 Task: Find connections with filter location Stellingen with filter topic #digitalmarketingwith filter profile language English with filter current company Dunzo with filter school GM Institute of Technology with filter industry Home Health Care Services with filter service category Loans with filter keywords title Recyclables Collector
Action: Mouse moved to (135, 211)
Screenshot: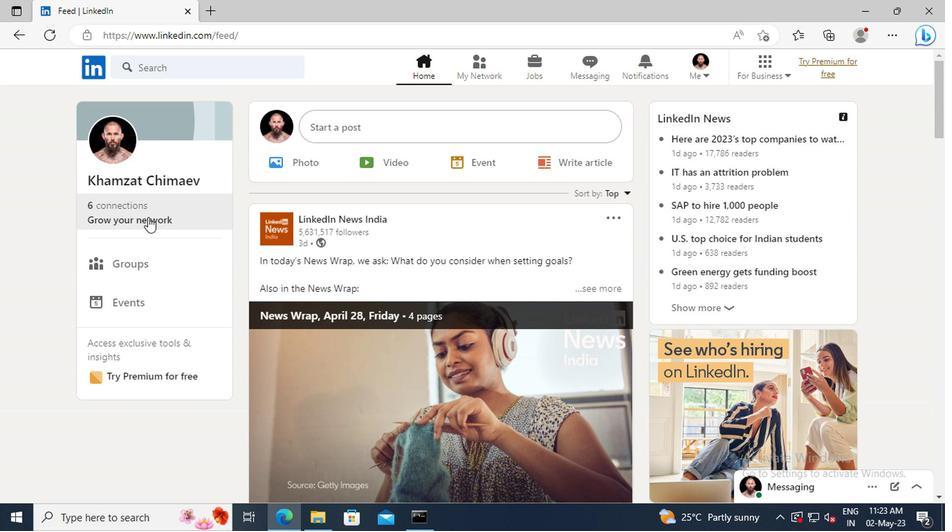 
Action: Mouse pressed left at (135, 211)
Screenshot: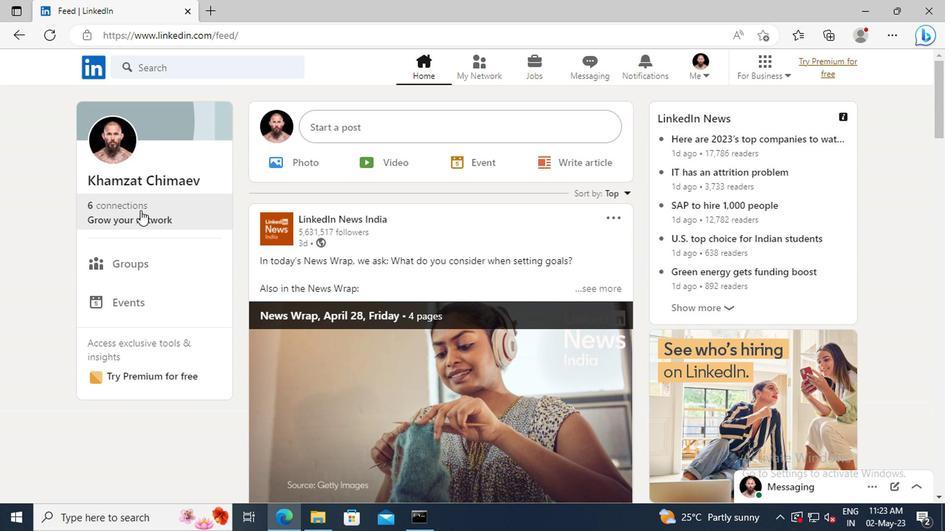 
Action: Mouse moved to (144, 144)
Screenshot: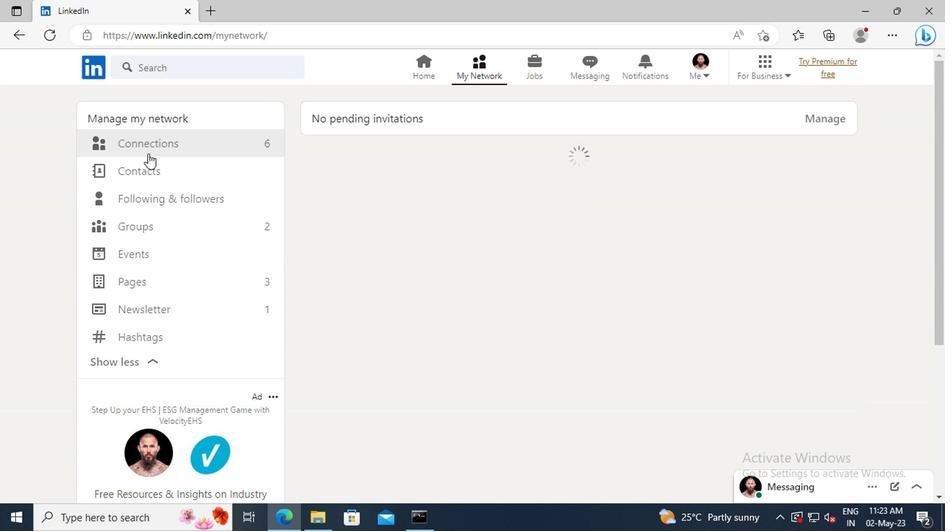 
Action: Mouse pressed left at (144, 144)
Screenshot: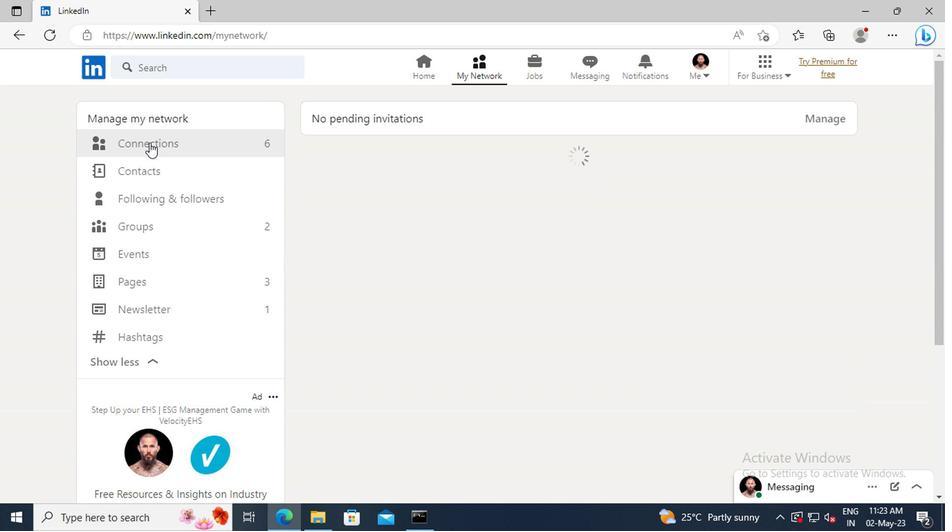 
Action: Mouse moved to (542, 153)
Screenshot: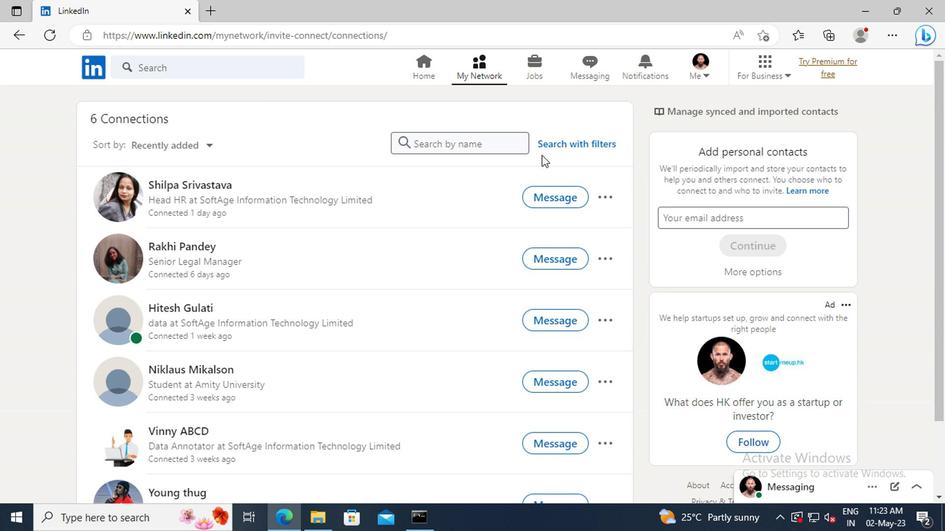 
Action: Mouse pressed left at (542, 153)
Screenshot: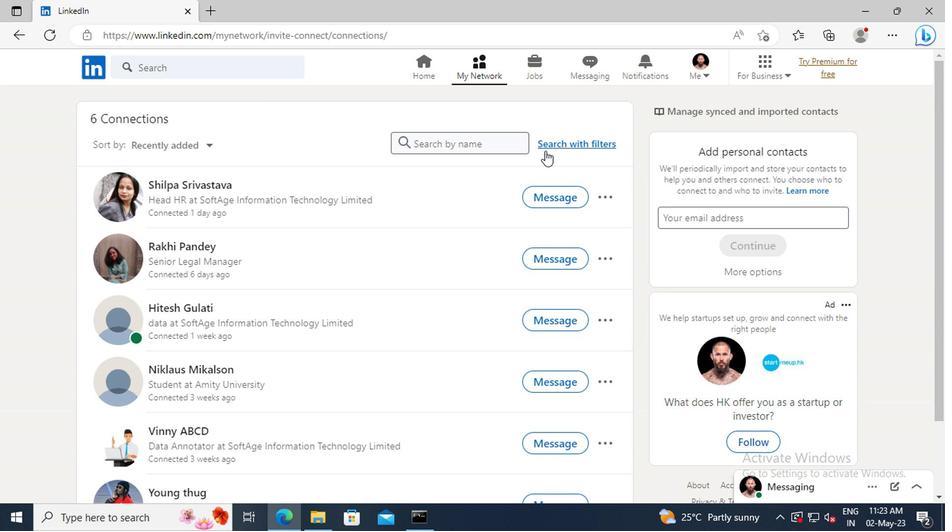 
Action: Mouse moved to (522, 113)
Screenshot: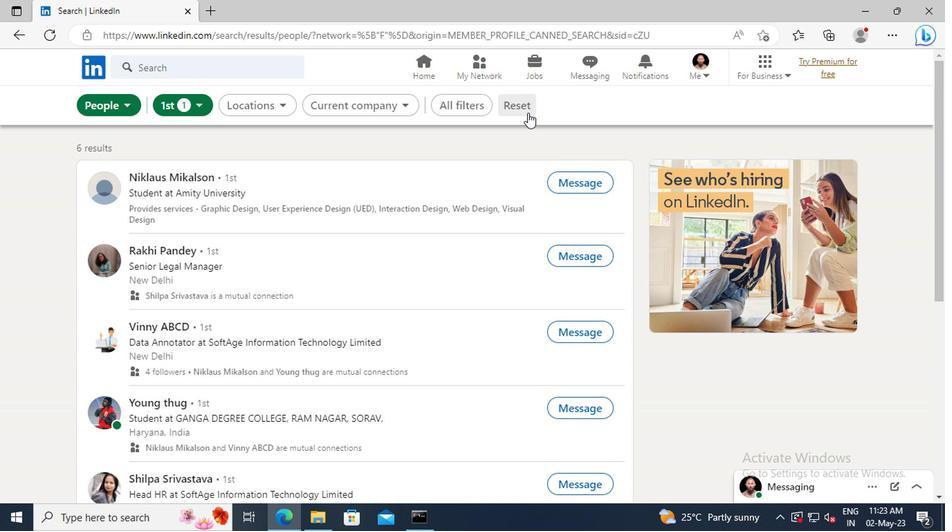 
Action: Mouse pressed left at (522, 113)
Screenshot: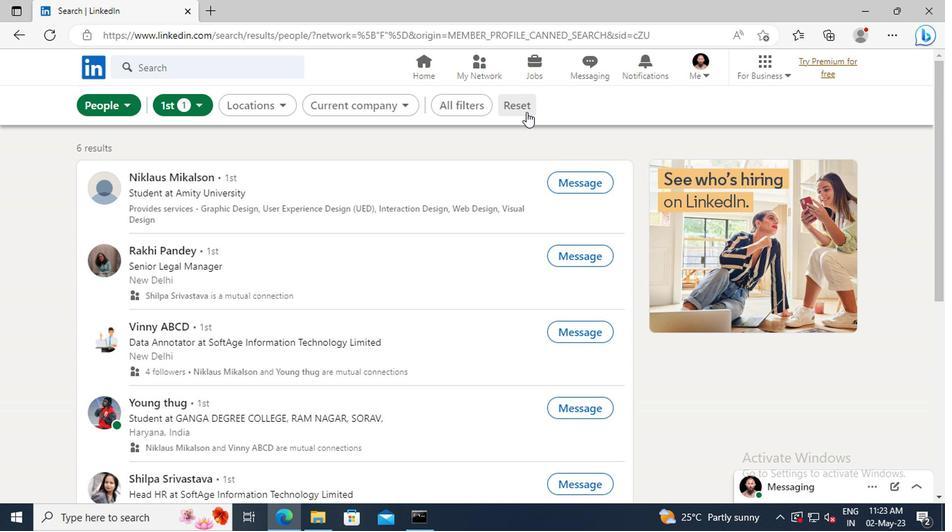 
Action: Mouse moved to (484, 109)
Screenshot: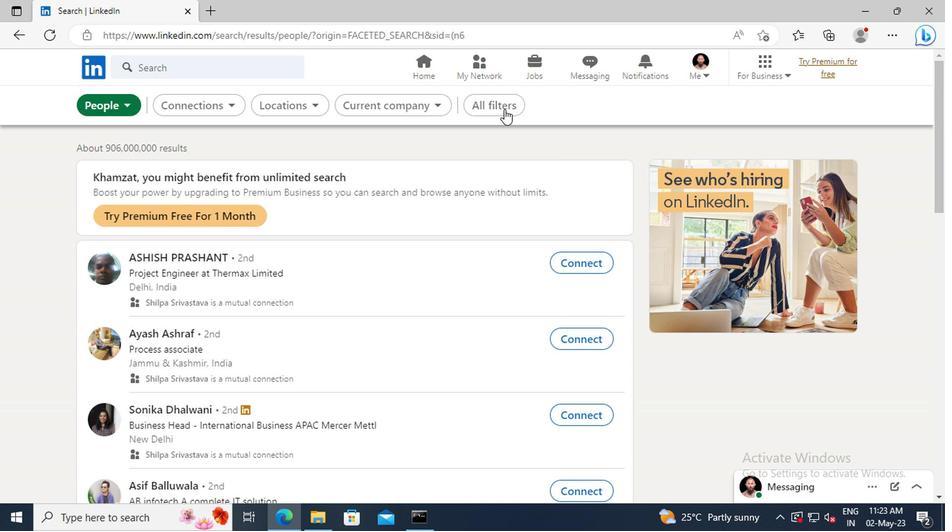 
Action: Mouse pressed left at (484, 109)
Screenshot: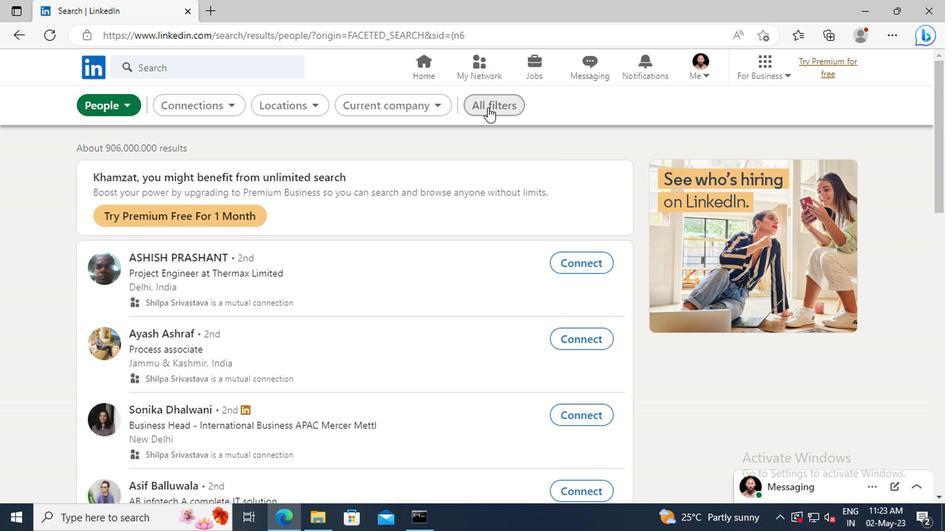 
Action: Mouse moved to (767, 262)
Screenshot: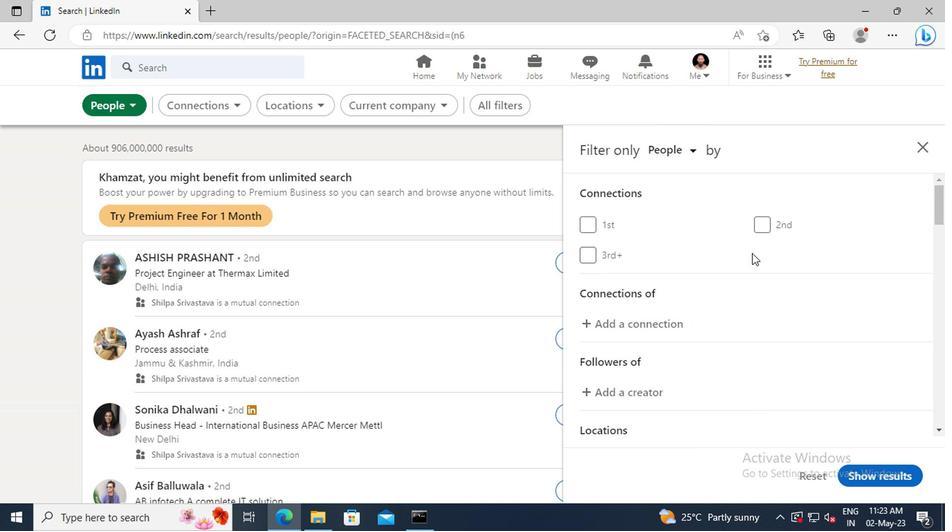 
Action: Mouse scrolled (767, 261) with delta (0, 0)
Screenshot: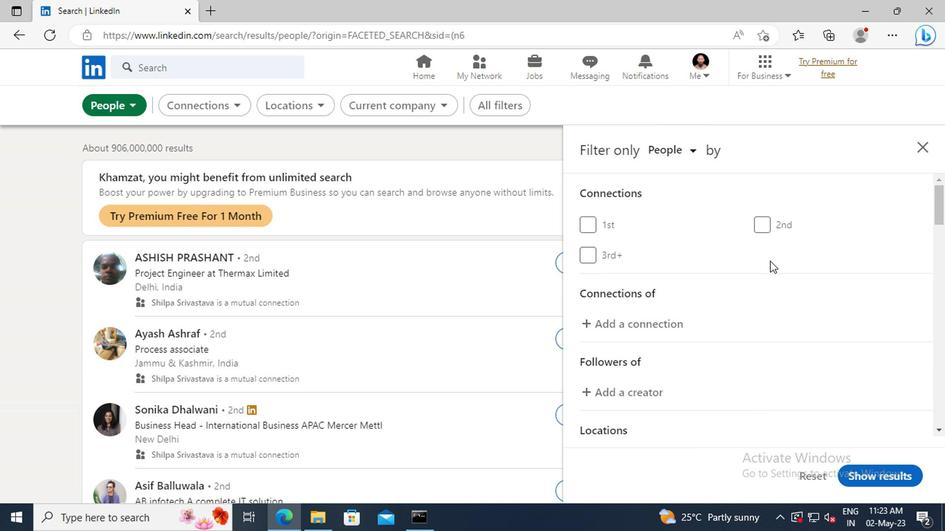 
Action: Mouse scrolled (767, 261) with delta (0, 0)
Screenshot: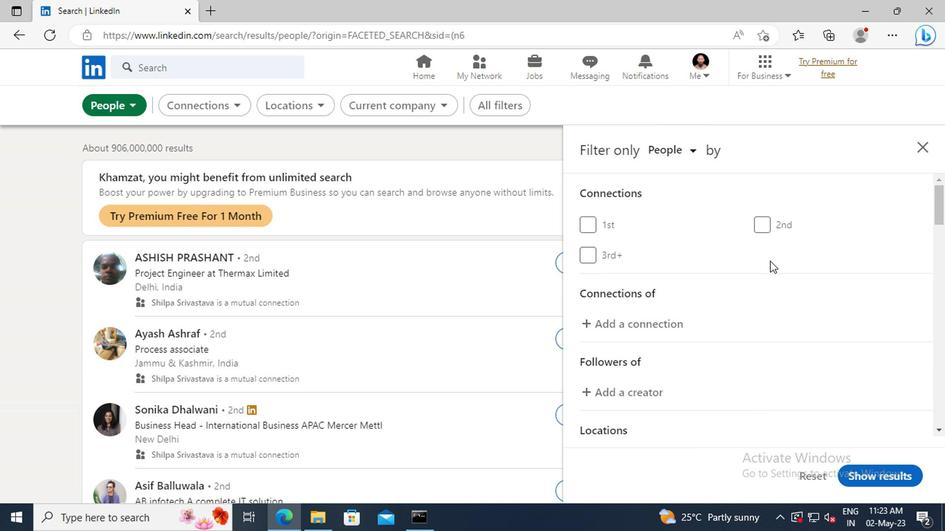 
Action: Mouse scrolled (767, 261) with delta (0, 0)
Screenshot: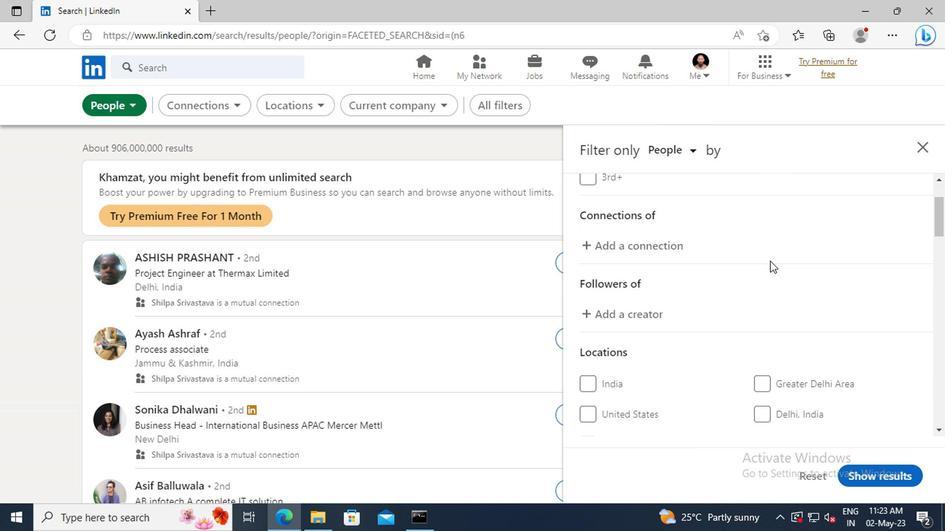 
Action: Mouse scrolled (767, 261) with delta (0, 0)
Screenshot: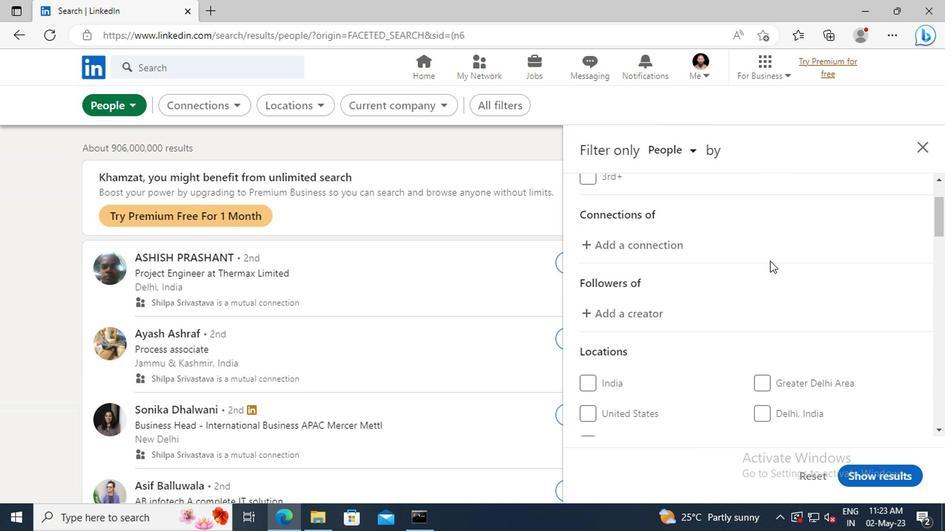 
Action: Mouse scrolled (767, 261) with delta (0, 0)
Screenshot: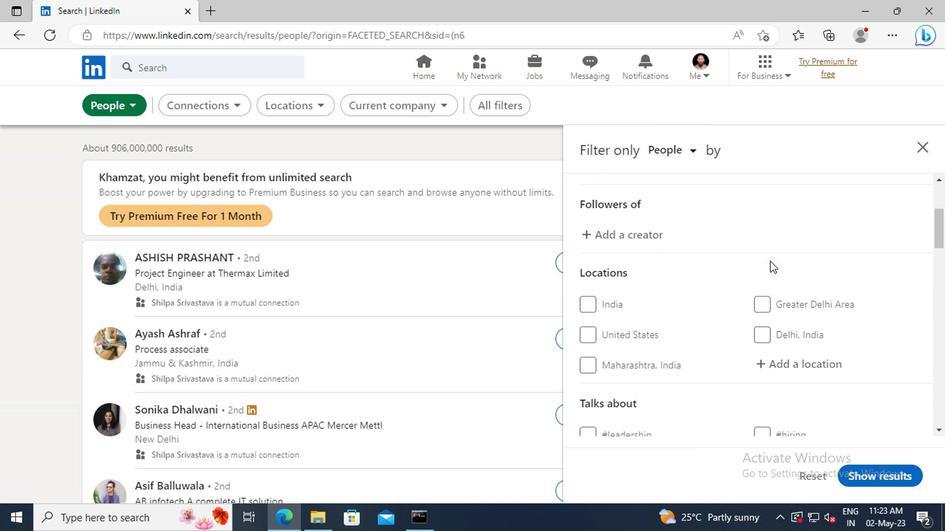 
Action: Mouse moved to (775, 324)
Screenshot: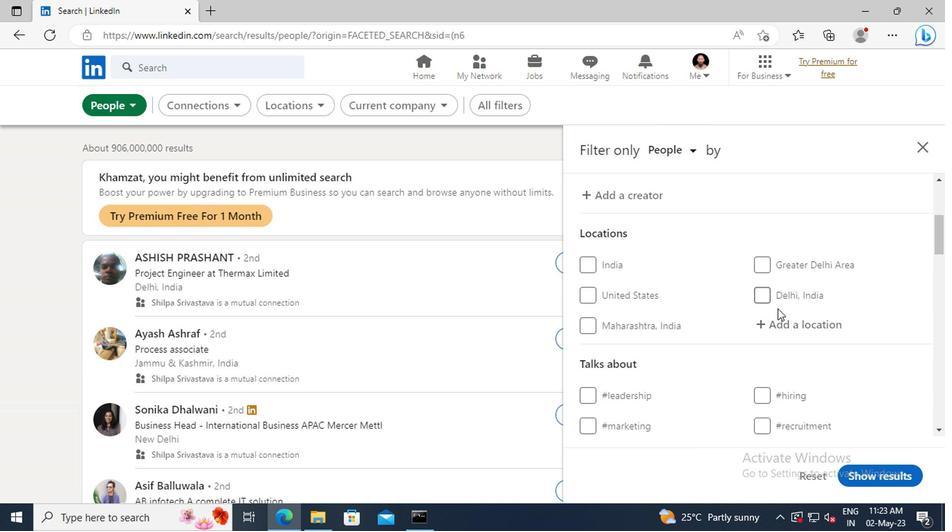 
Action: Mouse pressed left at (775, 324)
Screenshot: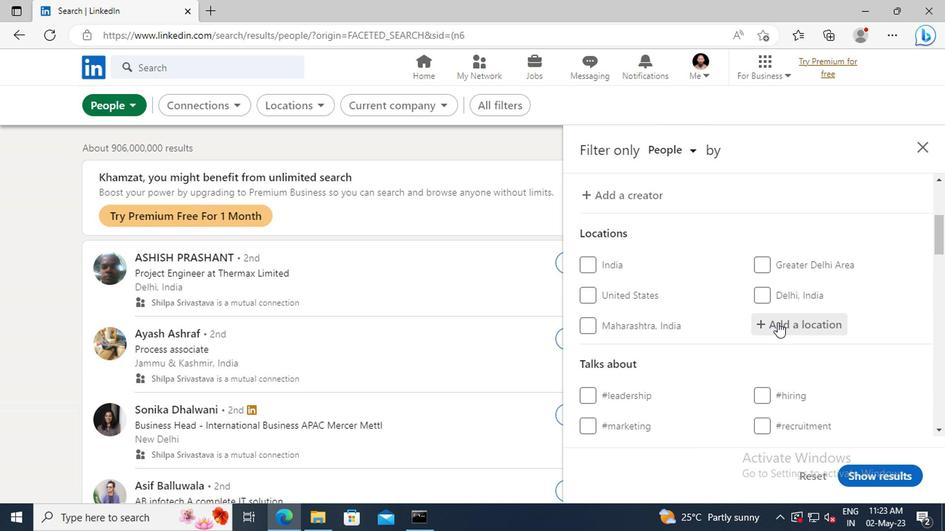 
Action: Mouse moved to (775, 324)
Screenshot: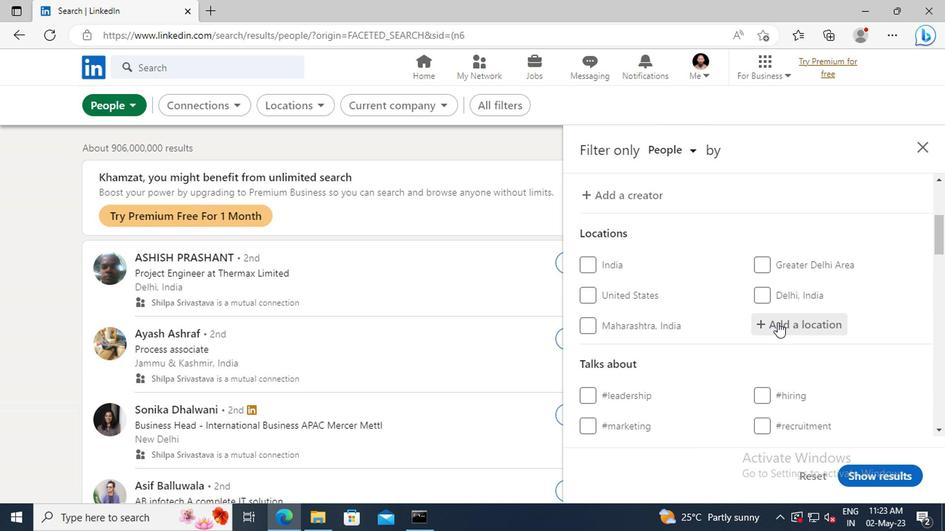 
Action: Key pressed <Key.shift>STELLINGEN<Key.enter>
Screenshot: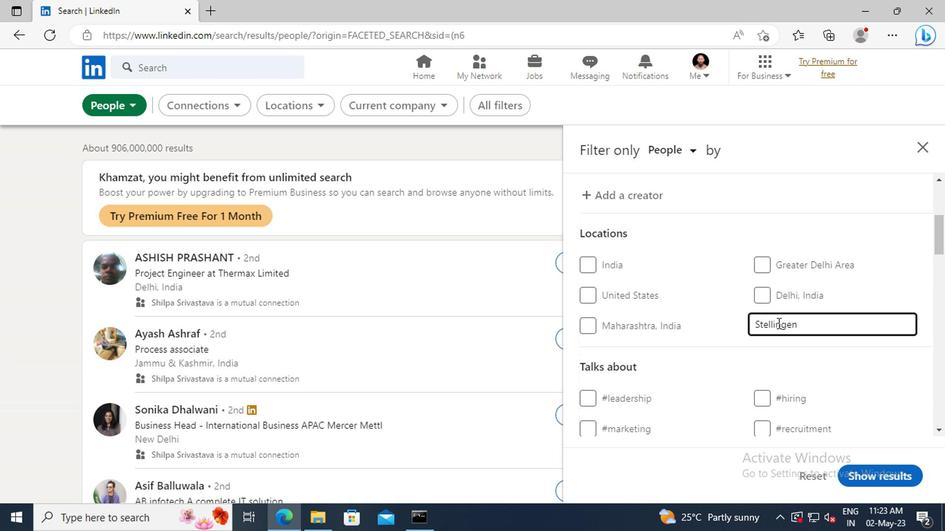 
Action: Mouse scrolled (775, 324) with delta (0, 0)
Screenshot: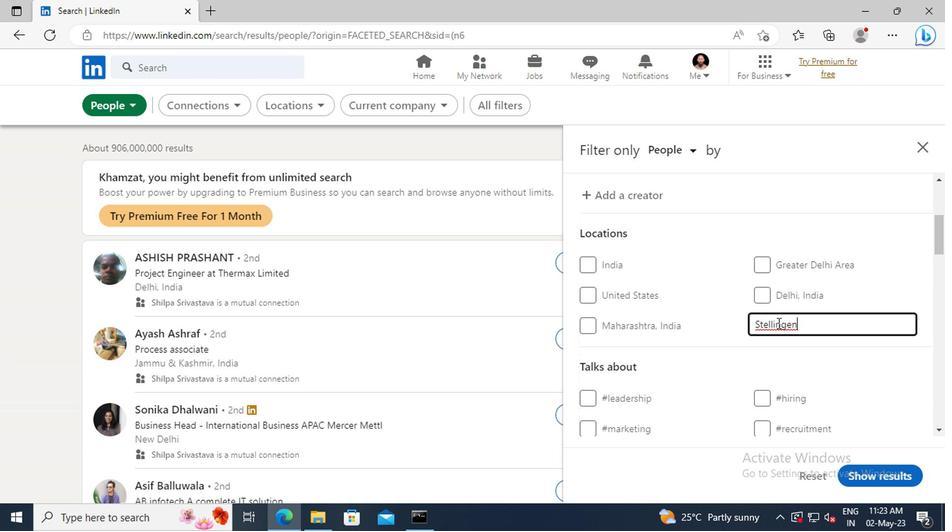 
Action: Mouse scrolled (775, 324) with delta (0, 0)
Screenshot: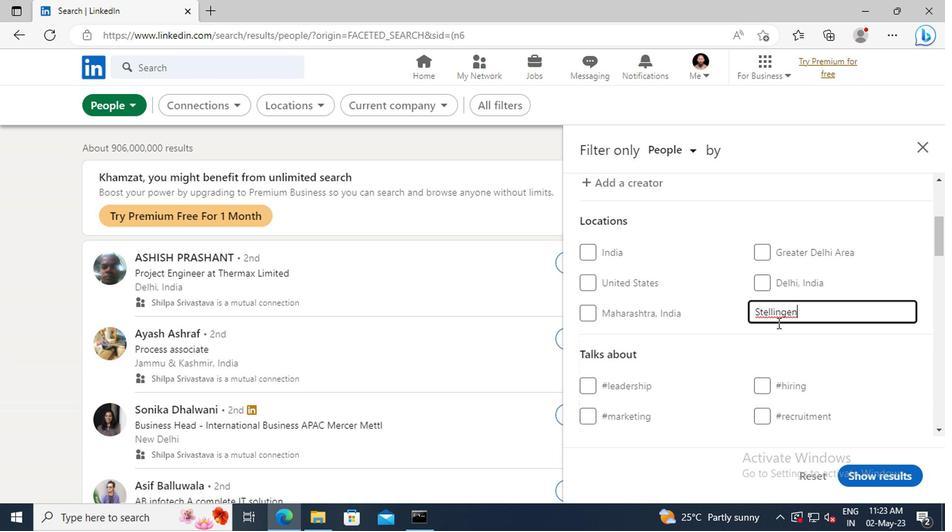 
Action: Mouse scrolled (775, 324) with delta (0, 0)
Screenshot: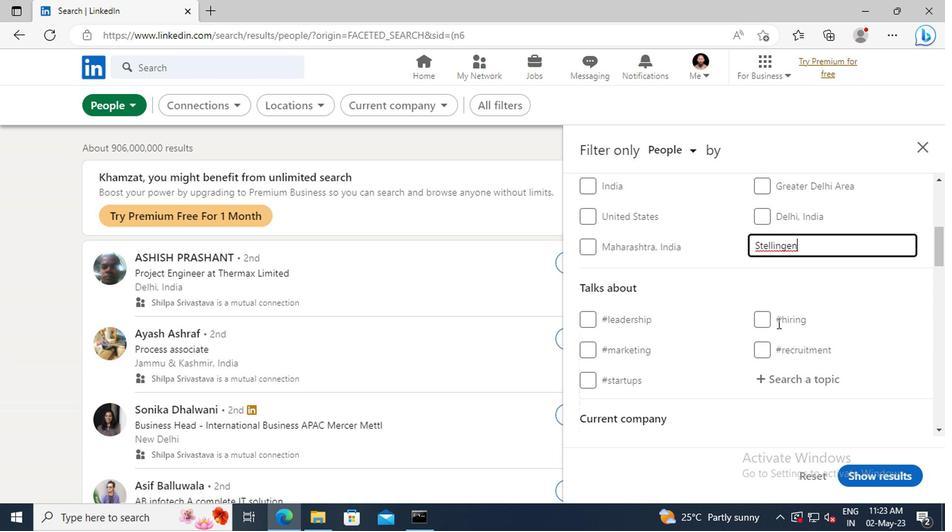 
Action: Mouse moved to (774, 340)
Screenshot: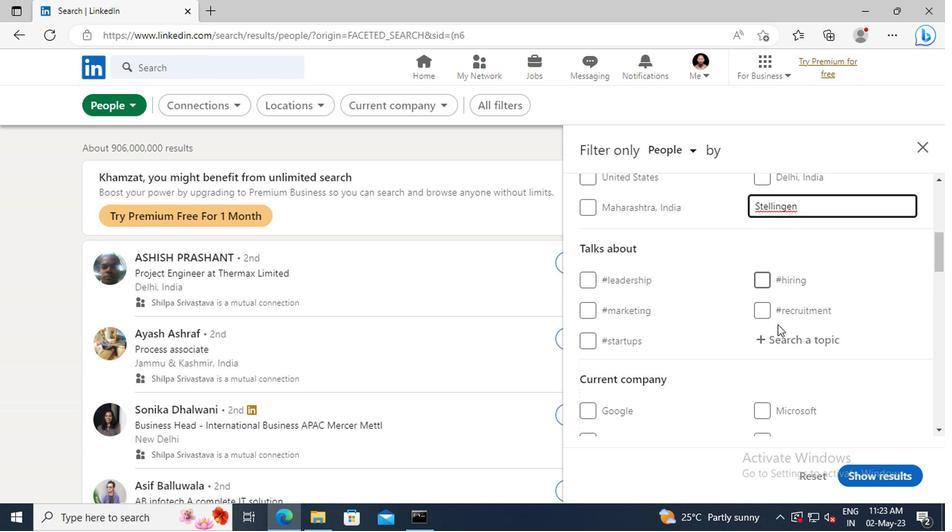 
Action: Mouse pressed left at (774, 340)
Screenshot: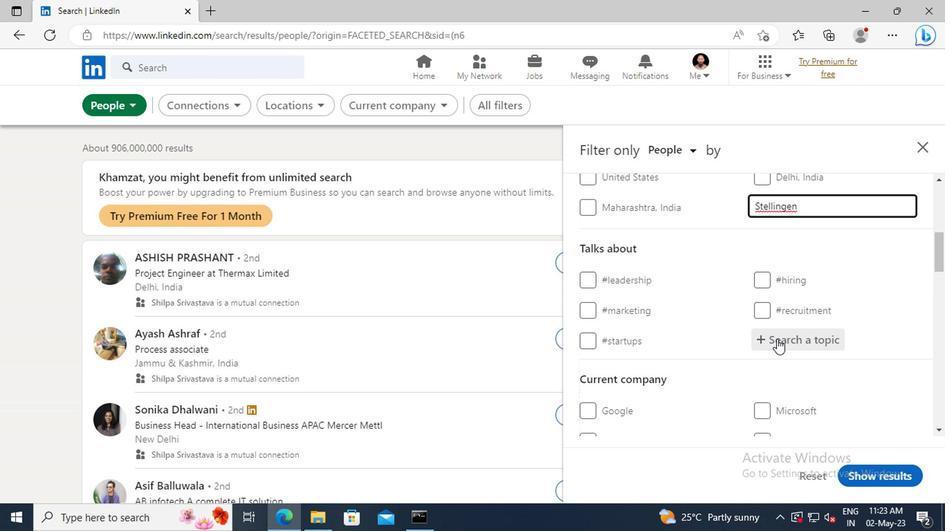 
Action: Key pressed DIGITALM
Screenshot: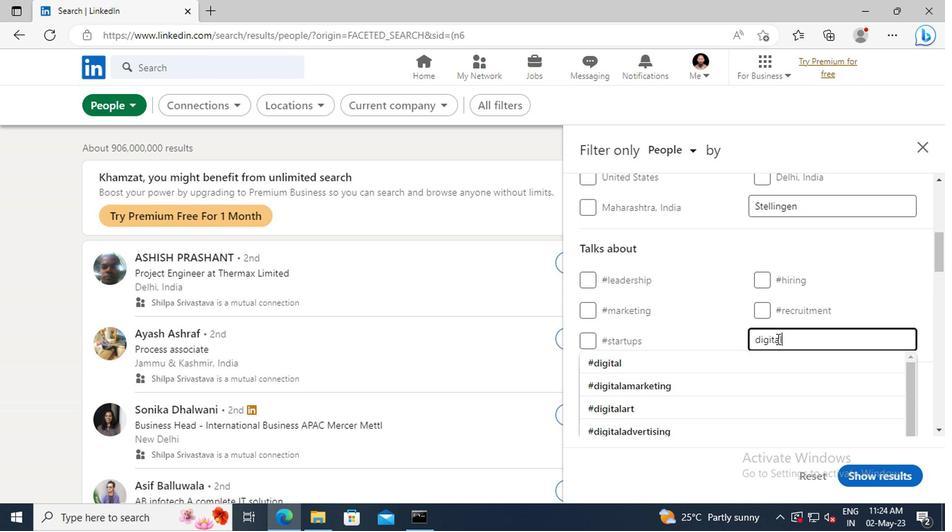 
Action: Mouse moved to (773, 363)
Screenshot: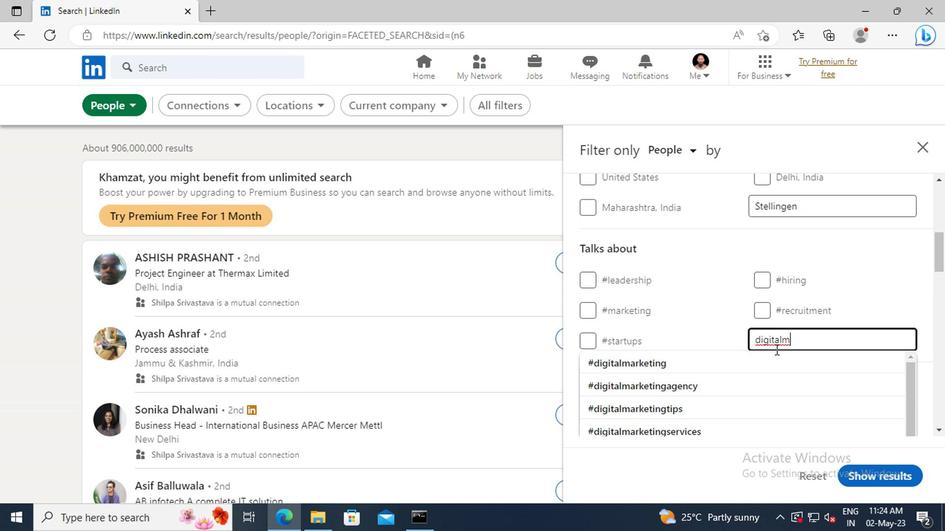 
Action: Mouse pressed left at (773, 363)
Screenshot: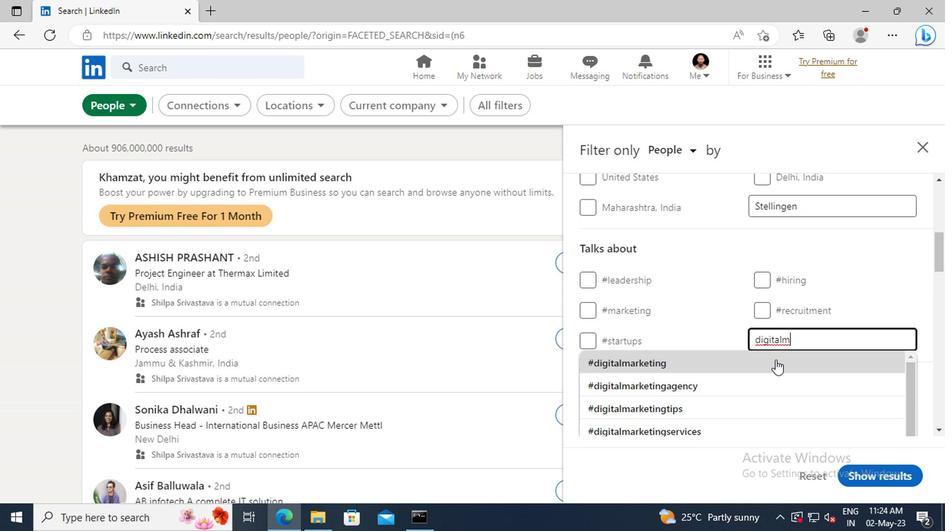 
Action: Mouse scrolled (773, 362) with delta (0, 0)
Screenshot: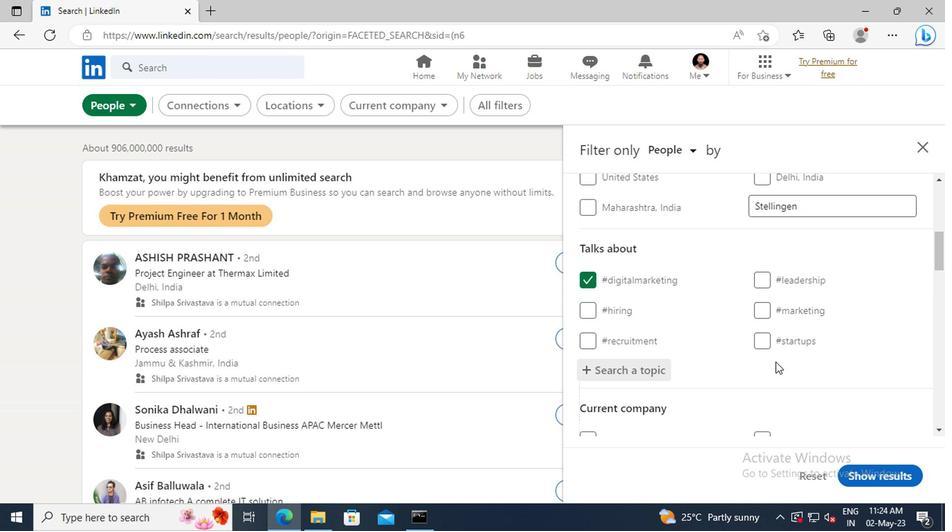 
Action: Mouse moved to (757, 346)
Screenshot: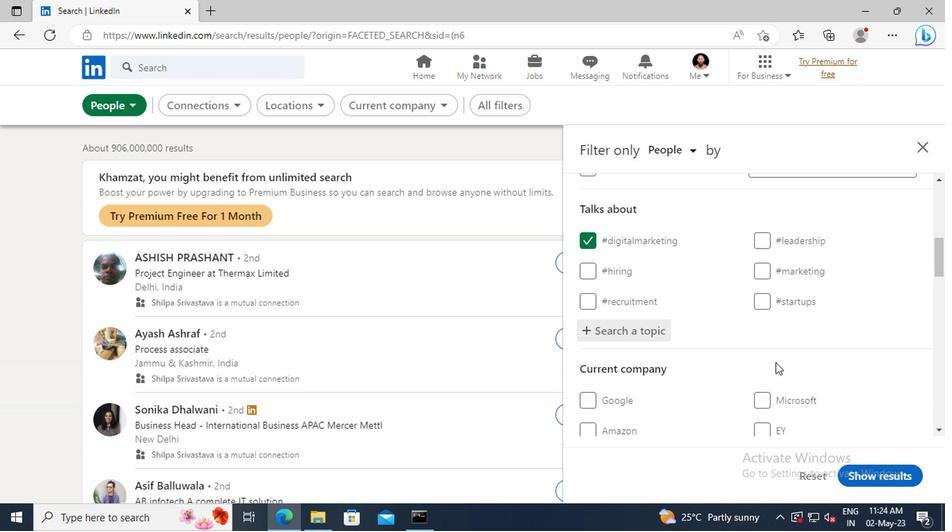 
Action: Mouse scrolled (757, 345) with delta (0, 0)
Screenshot: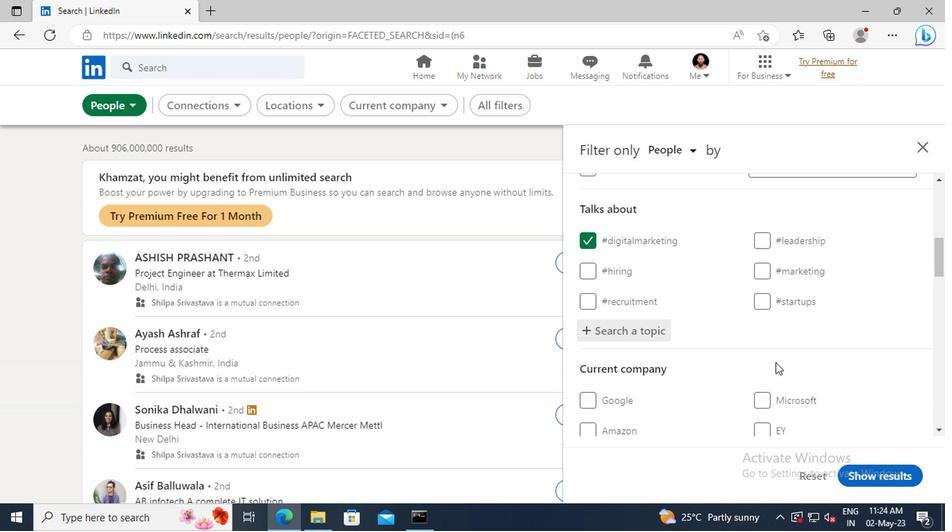 
Action: Mouse moved to (757, 345)
Screenshot: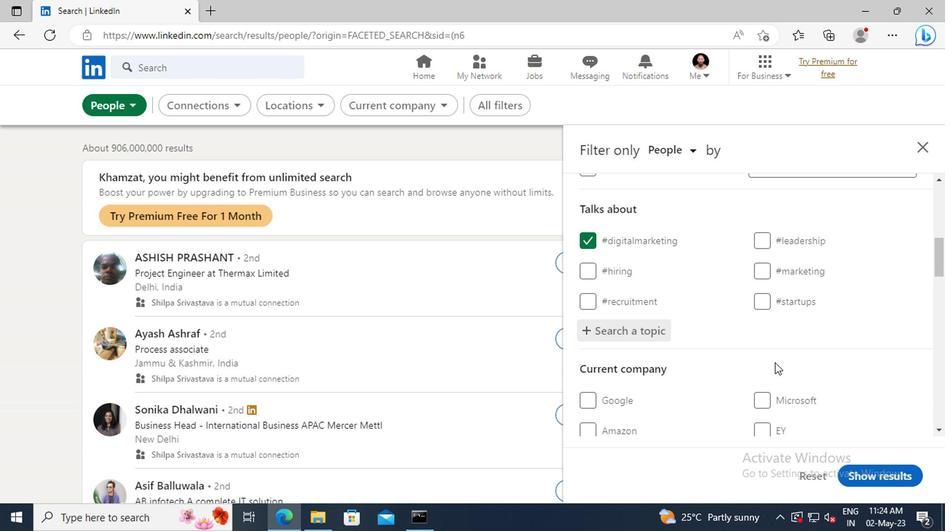 
Action: Mouse scrolled (757, 344) with delta (0, 0)
Screenshot: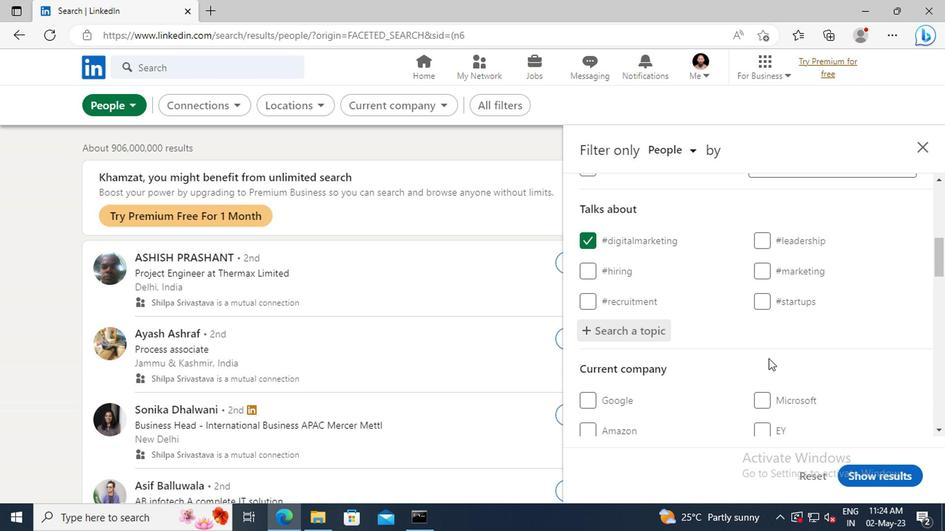 
Action: Mouse scrolled (757, 344) with delta (0, 0)
Screenshot: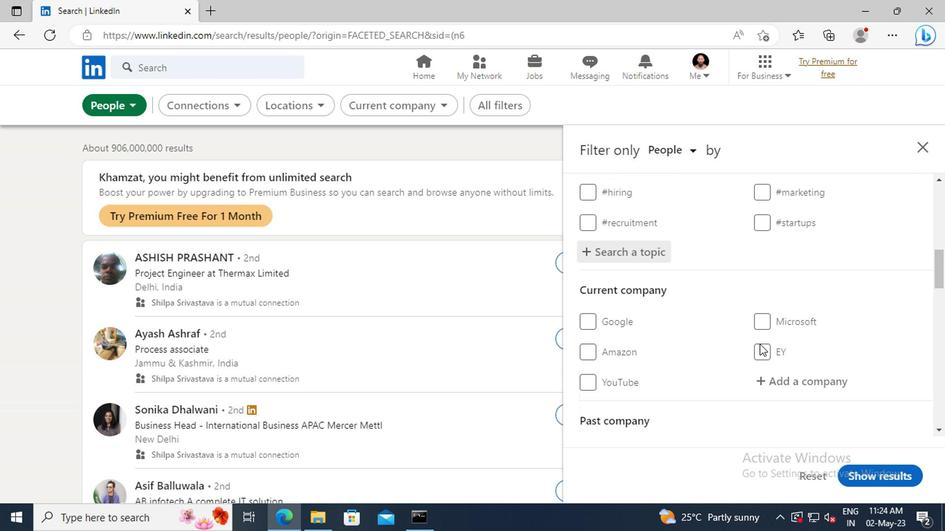 
Action: Mouse scrolled (757, 344) with delta (0, 0)
Screenshot: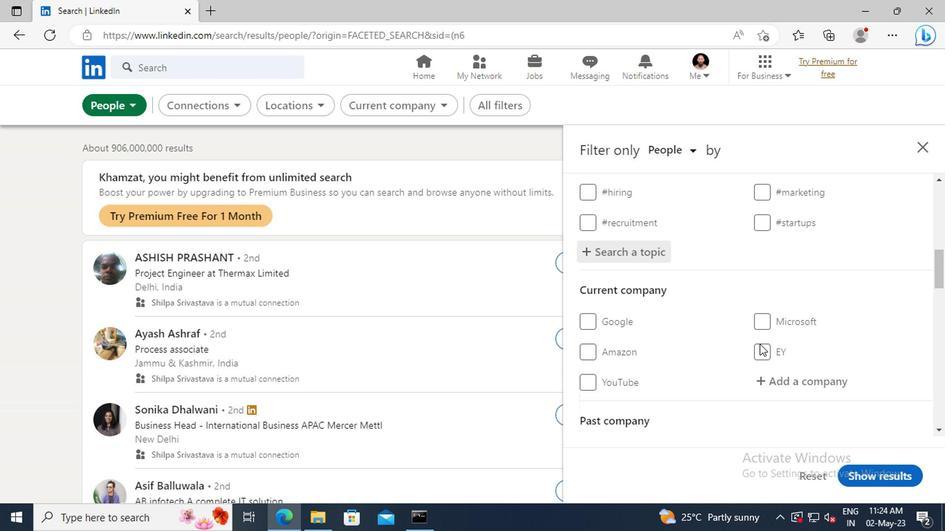 
Action: Mouse moved to (750, 324)
Screenshot: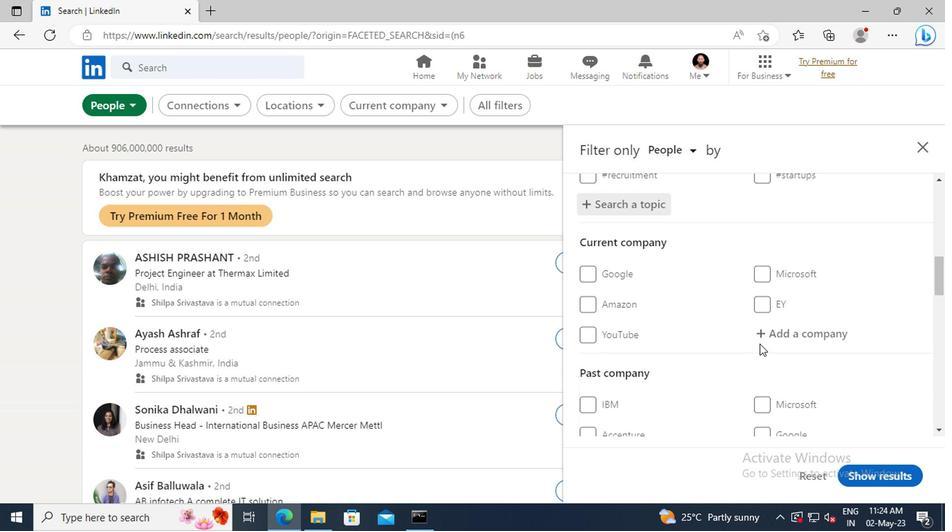 
Action: Mouse scrolled (750, 323) with delta (0, 0)
Screenshot: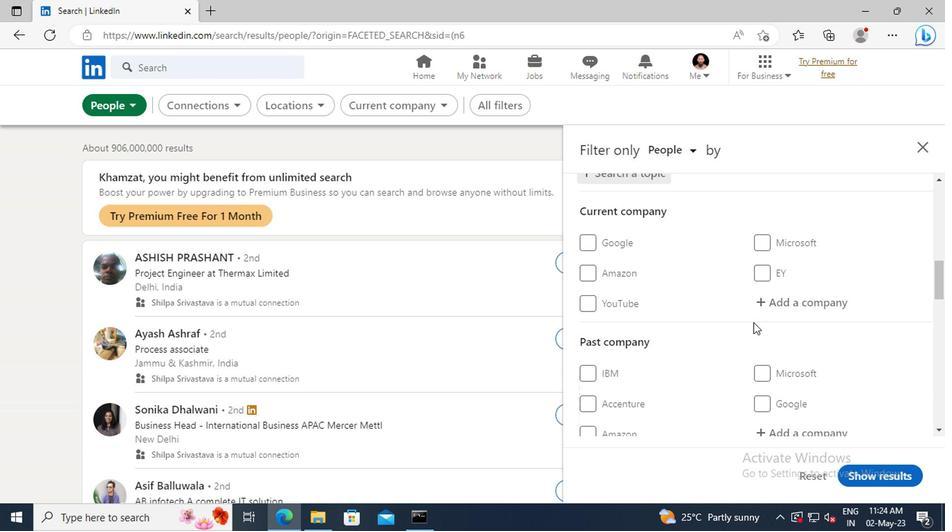 
Action: Mouse scrolled (750, 323) with delta (0, 0)
Screenshot: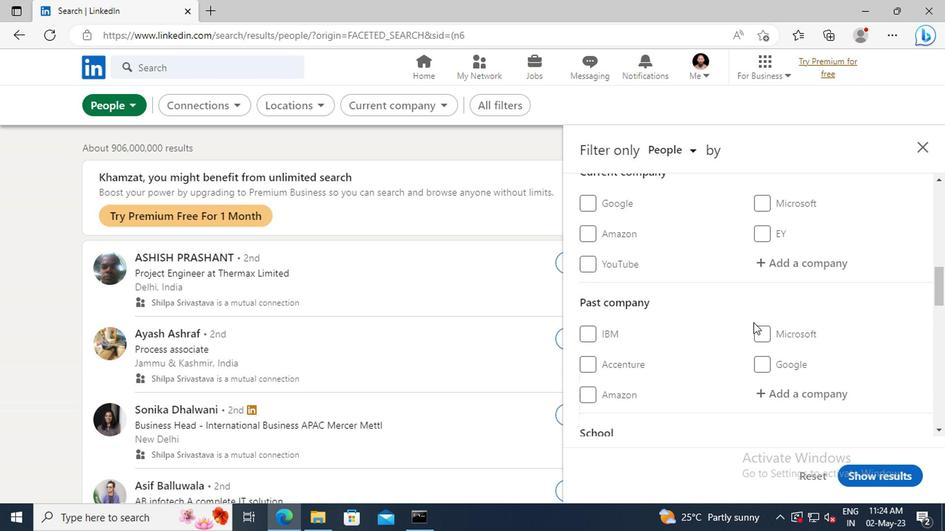 
Action: Mouse scrolled (750, 323) with delta (0, 0)
Screenshot: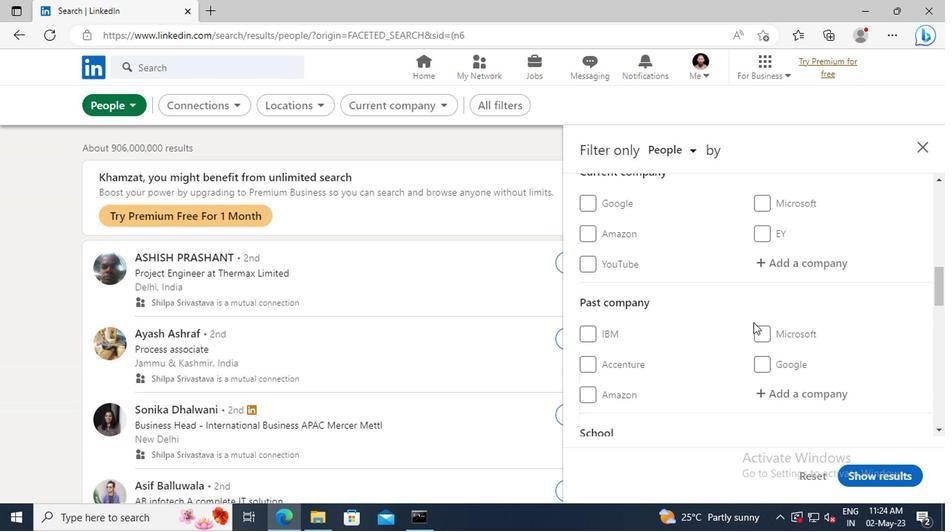 
Action: Mouse scrolled (750, 323) with delta (0, 0)
Screenshot: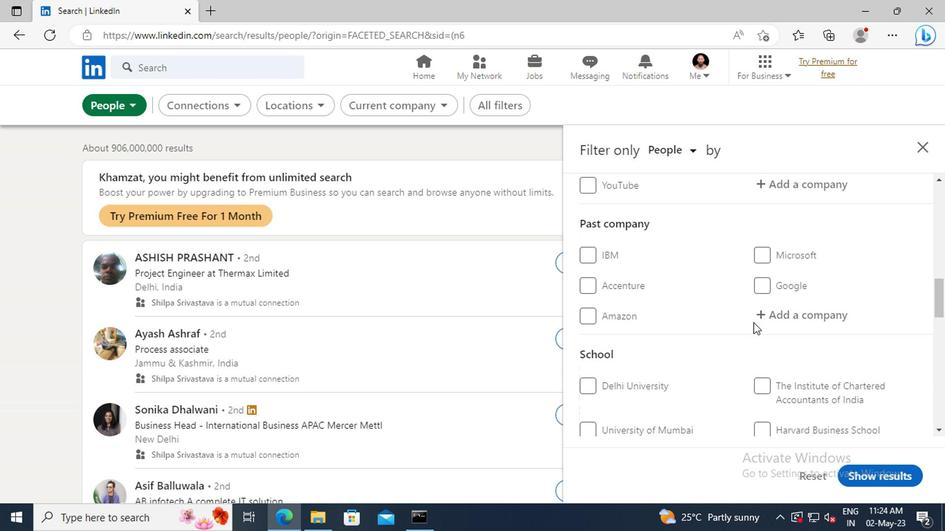 
Action: Mouse scrolled (750, 323) with delta (0, 0)
Screenshot: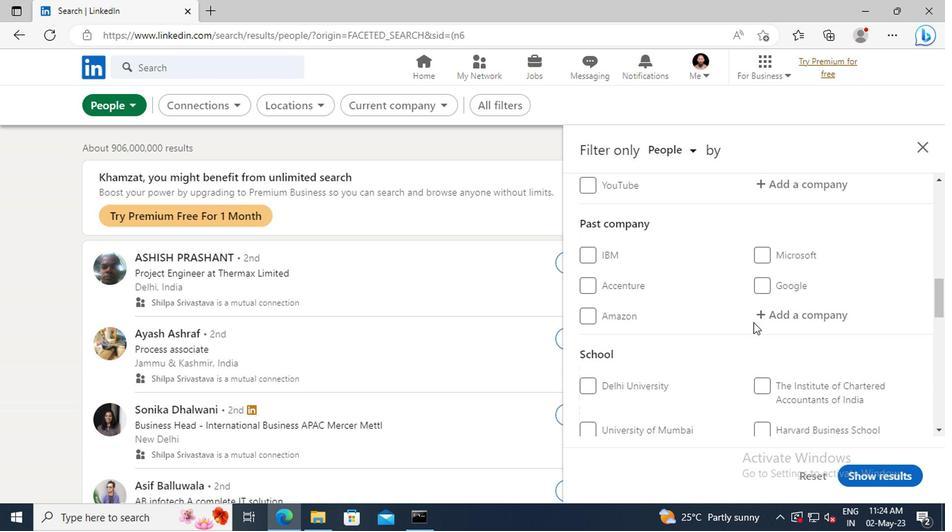 
Action: Mouse scrolled (750, 323) with delta (0, 0)
Screenshot: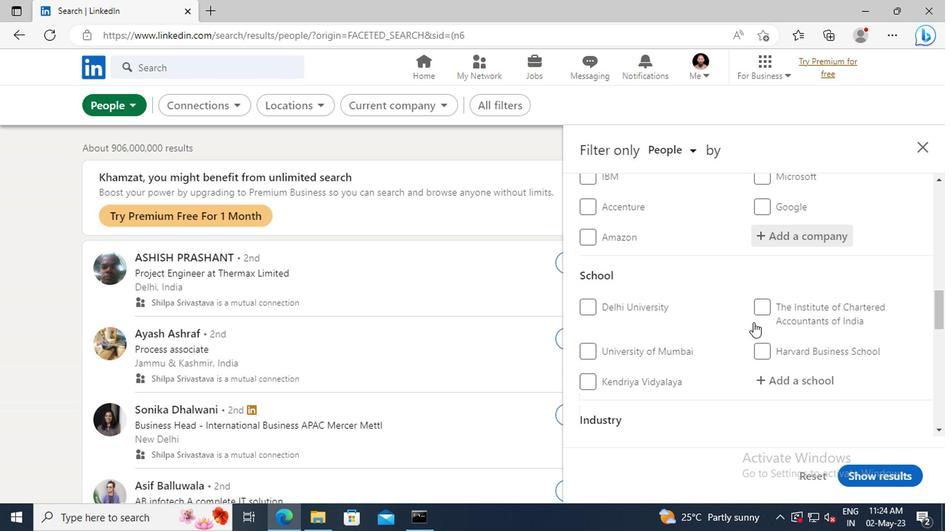 
Action: Mouse scrolled (750, 323) with delta (0, 0)
Screenshot: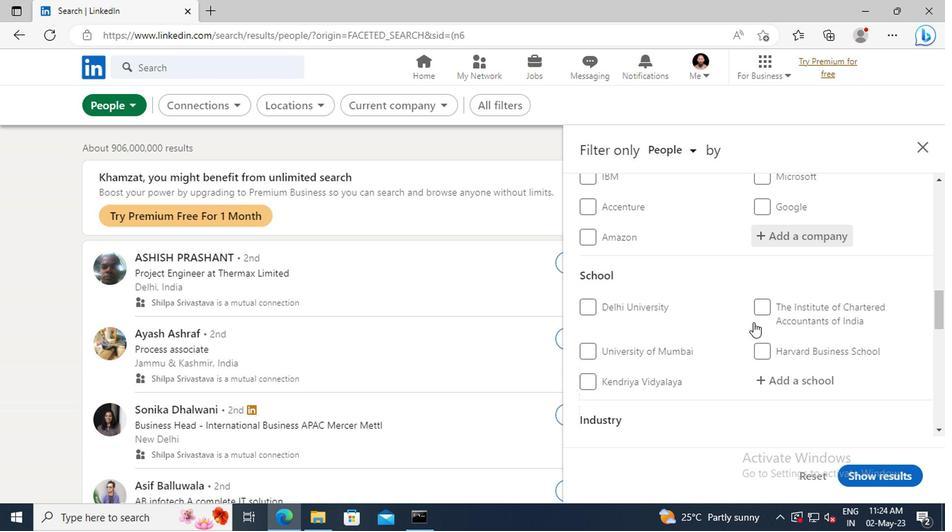 
Action: Mouse scrolled (750, 323) with delta (0, 0)
Screenshot: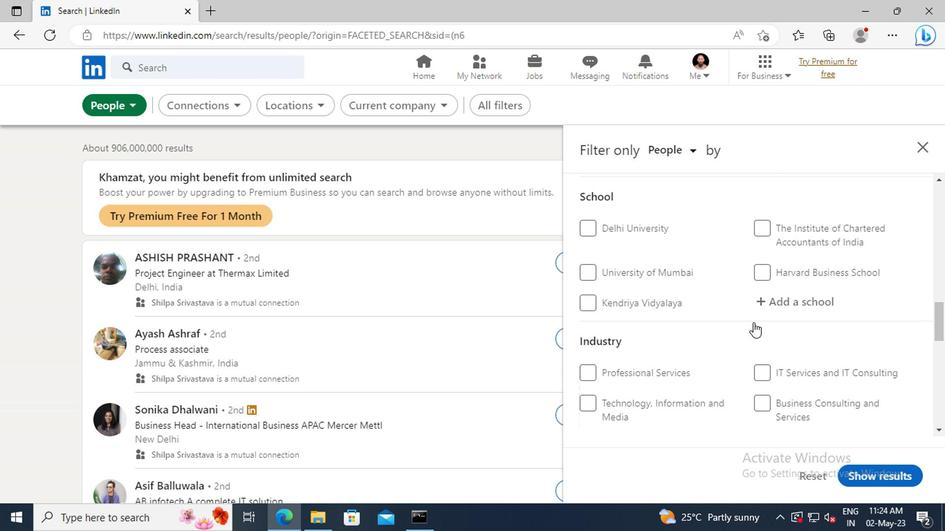 
Action: Mouse scrolled (750, 323) with delta (0, 0)
Screenshot: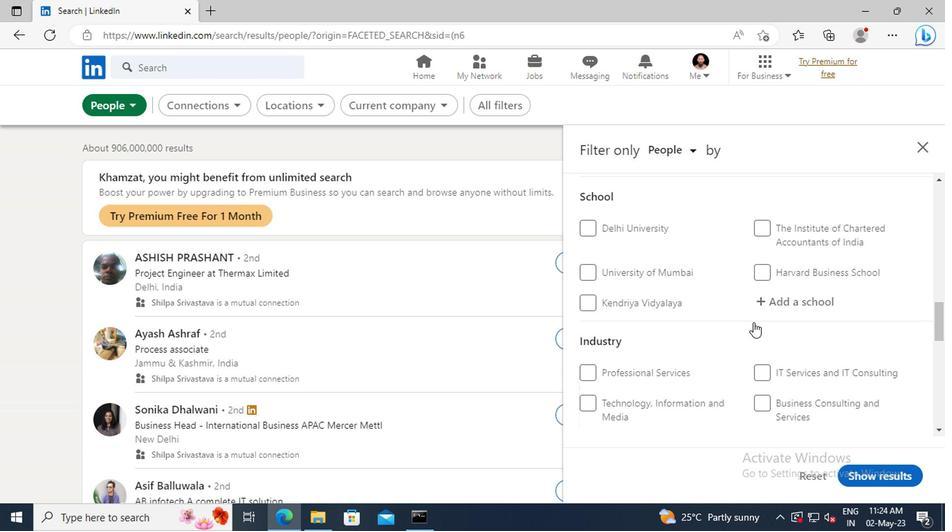 
Action: Mouse scrolled (750, 323) with delta (0, 0)
Screenshot: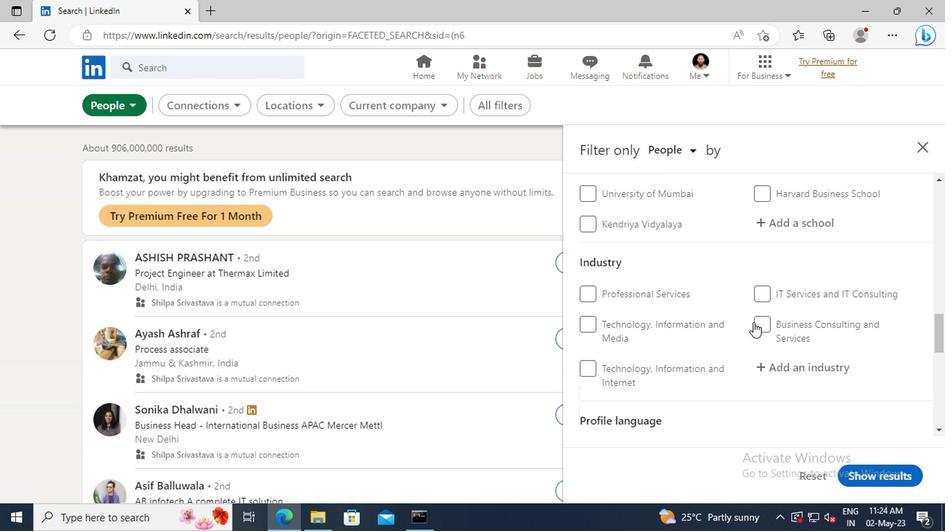 
Action: Mouse scrolled (750, 323) with delta (0, 0)
Screenshot: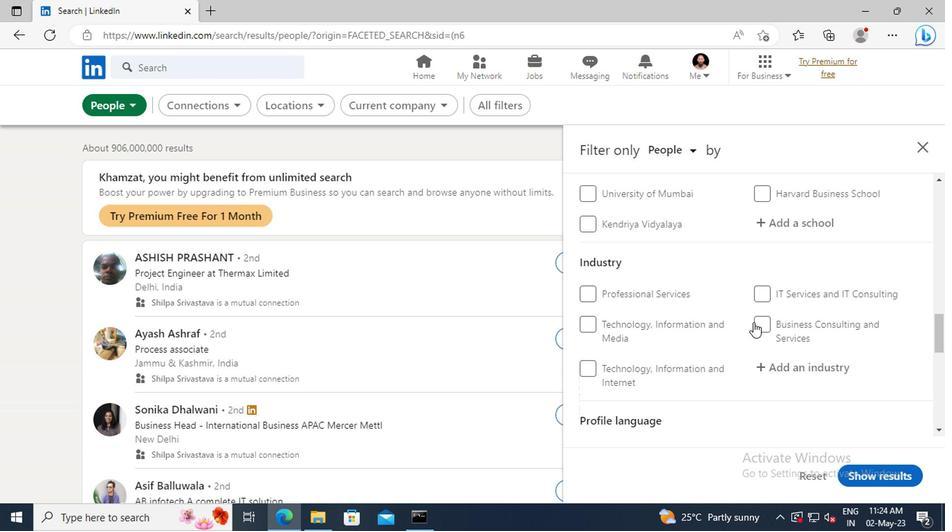 
Action: Mouse scrolled (750, 323) with delta (0, 0)
Screenshot: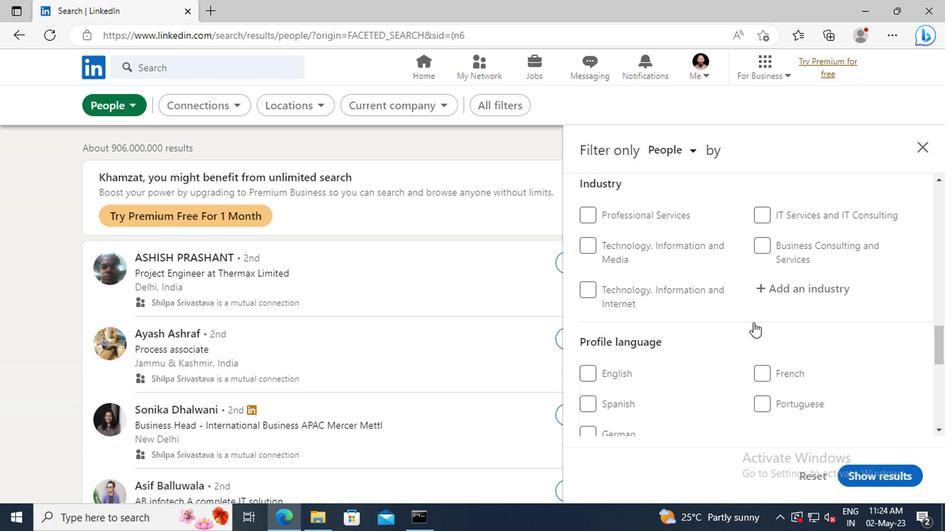 
Action: Mouse moved to (583, 336)
Screenshot: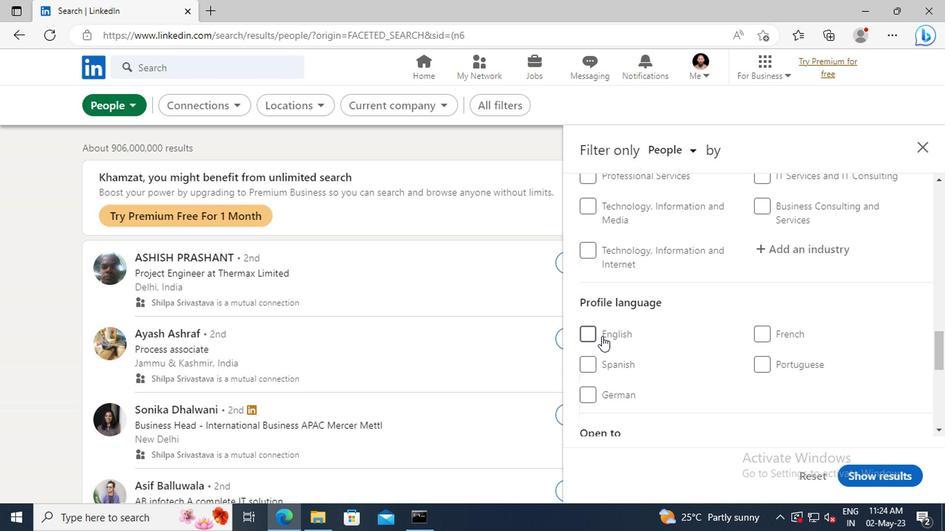 
Action: Mouse pressed left at (583, 336)
Screenshot: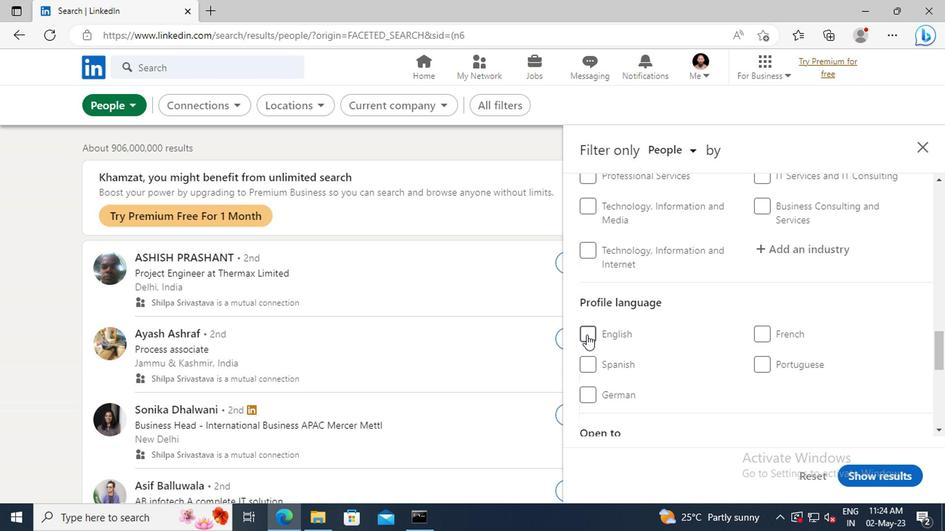 
Action: Mouse moved to (757, 336)
Screenshot: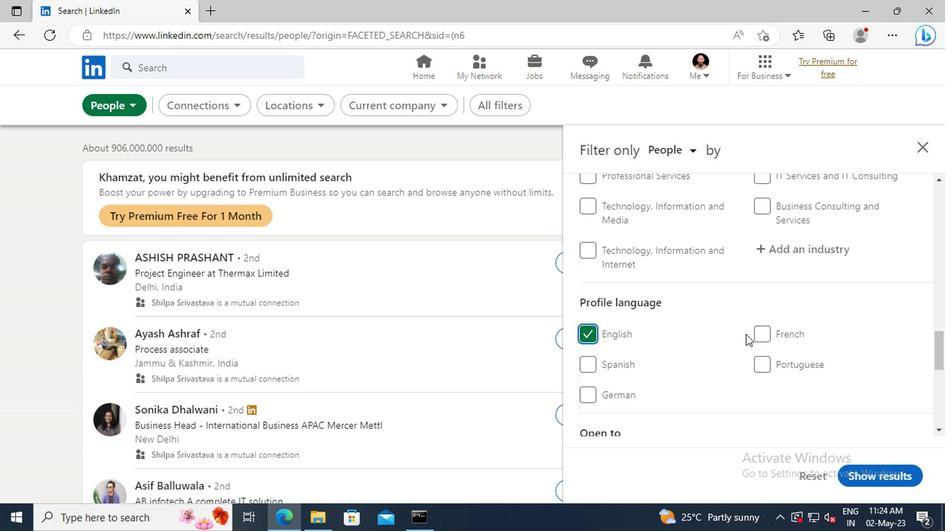 
Action: Mouse scrolled (757, 336) with delta (0, 0)
Screenshot: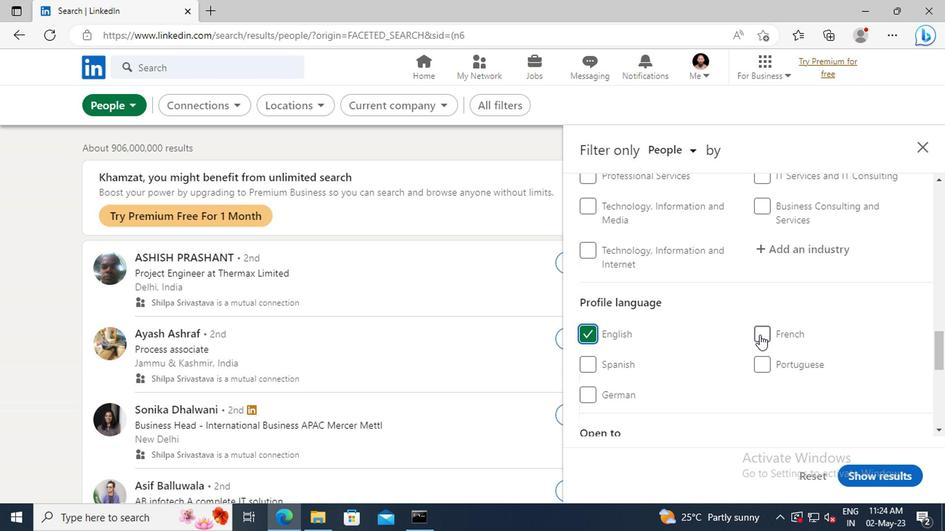 
Action: Mouse scrolled (757, 336) with delta (0, 0)
Screenshot: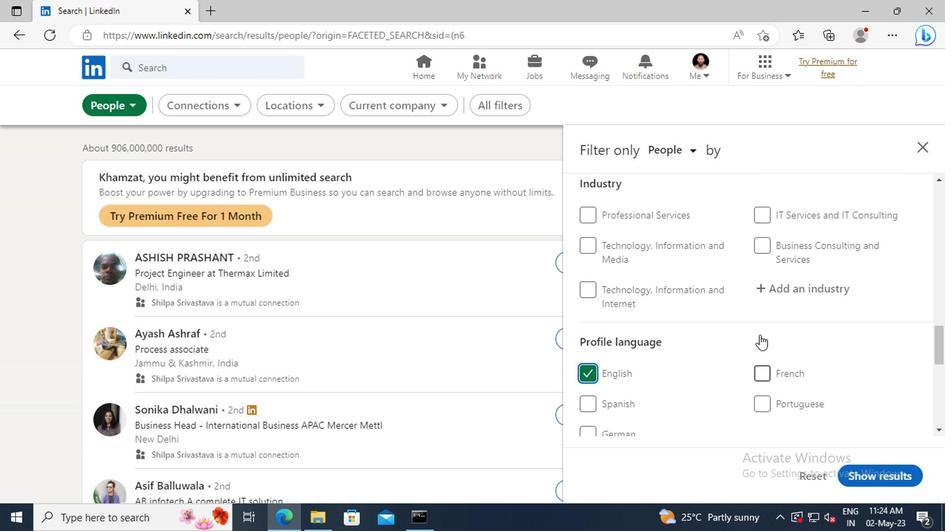 
Action: Mouse scrolled (757, 336) with delta (0, 0)
Screenshot: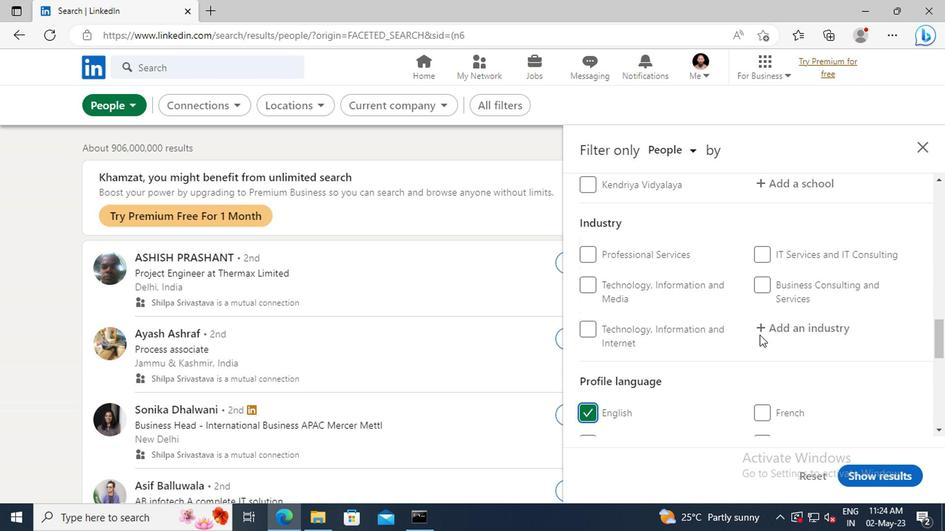 
Action: Mouse scrolled (757, 336) with delta (0, 0)
Screenshot: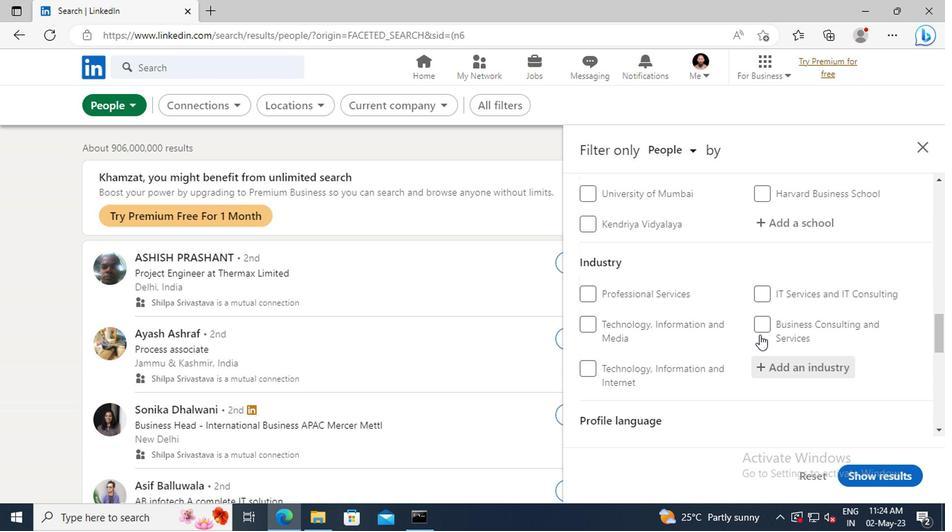 
Action: Mouse scrolled (757, 336) with delta (0, 0)
Screenshot: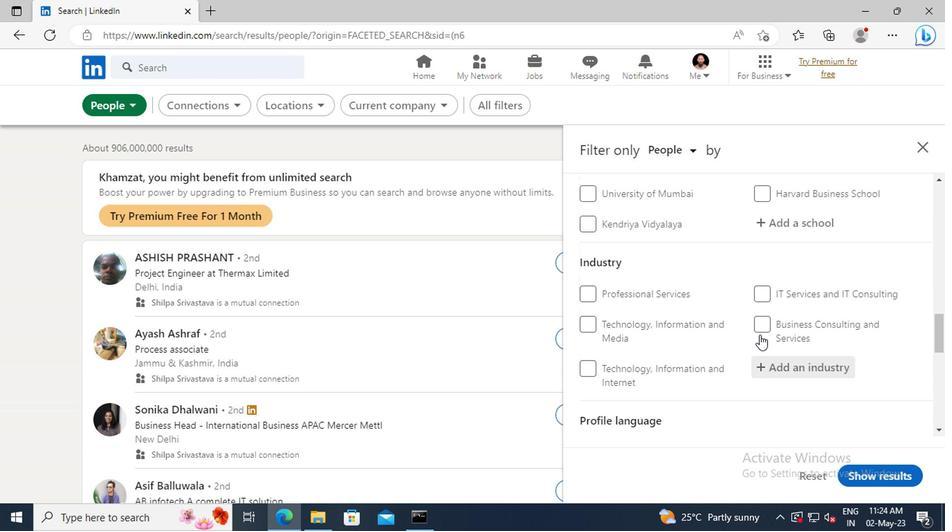 
Action: Mouse scrolled (757, 336) with delta (0, 0)
Screenshot: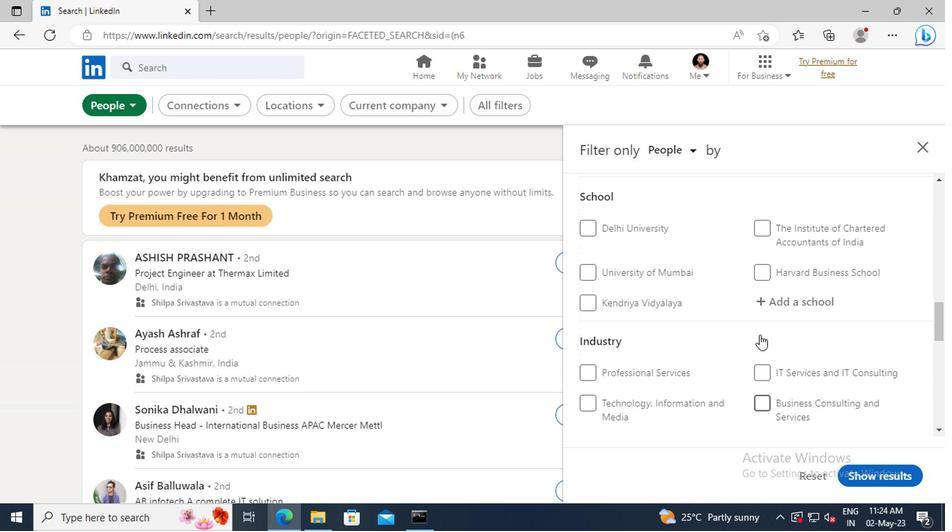 
Action: Mouse scrolled (757, 336) with delta (0, 0)
Screenshot: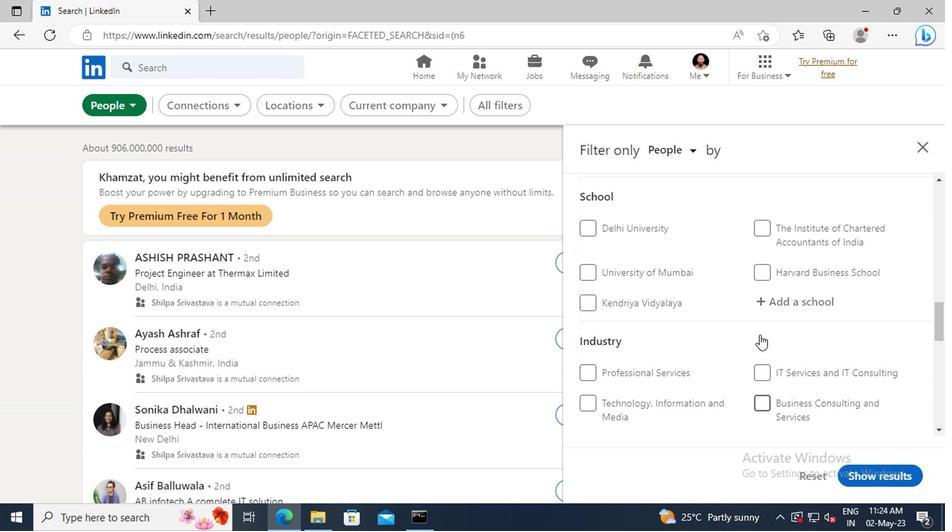 
Action: Mouse scrolled (757, 336) with delta (0, 0)
Screenshot: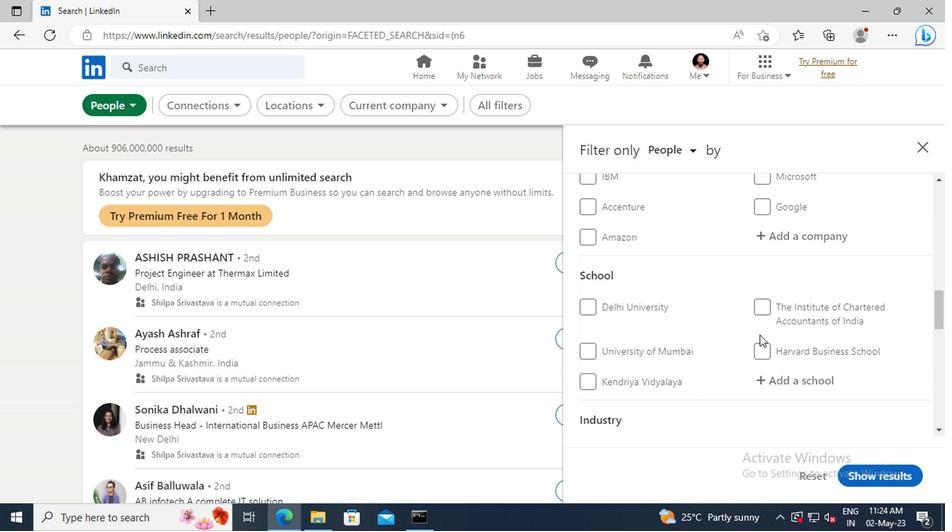 
Action: Mouse scrolled (757, 336) with delta (0, 0)
Screenshot: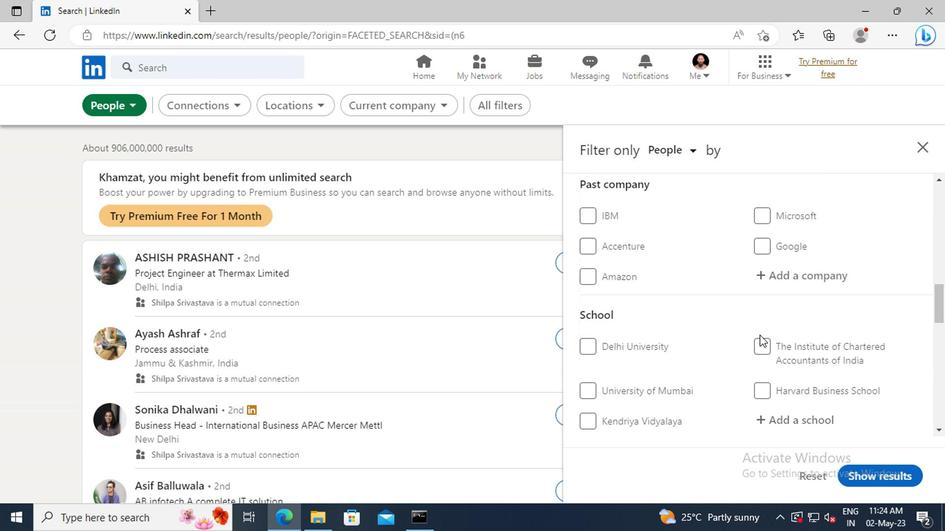 
Action: Mouse scrolled (757, 336) with delta (0, 0)
Screenshot: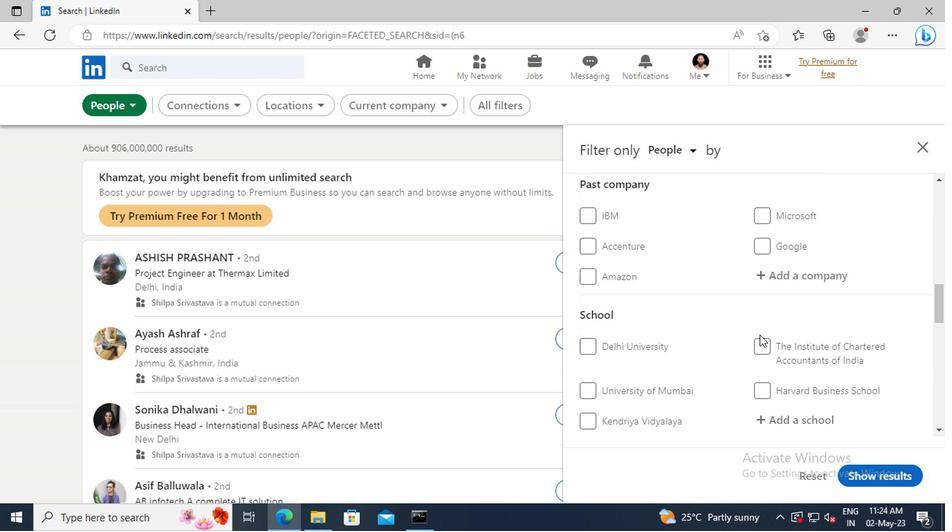 
Action: Mouse scrolled (757, 336) with delta (0, 0)
Screenshot: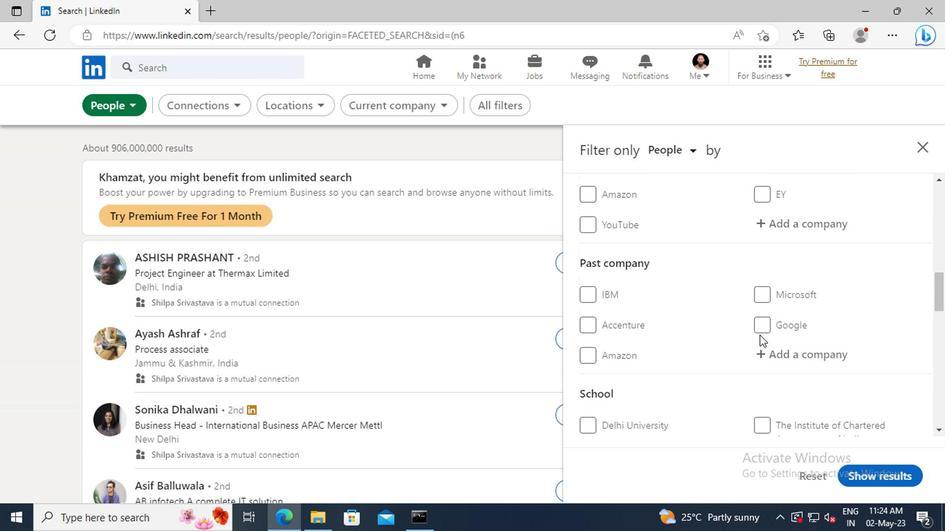
Action: Mouse scrolled (757, 336) with delta (0, 0)
Screenshot: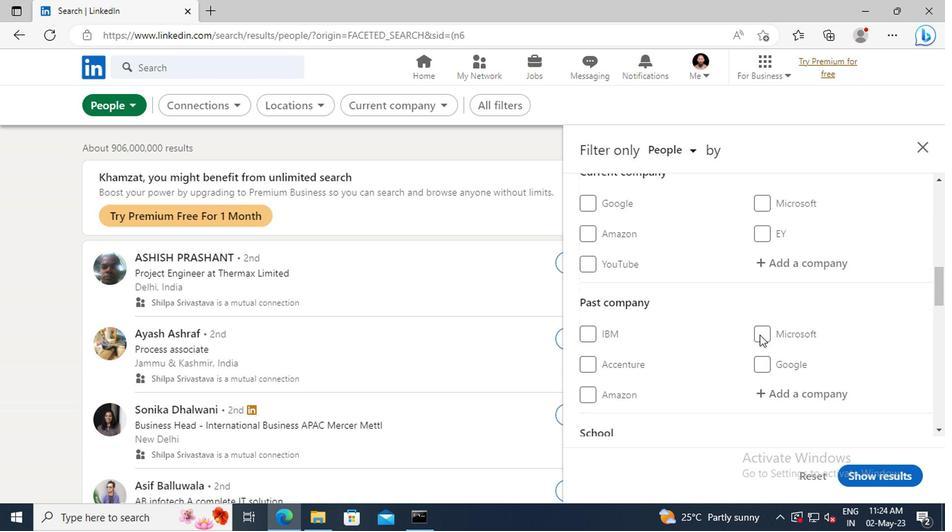
Action: Mouse scrolled (757, 336) with delta (0, 0)
Screenshot: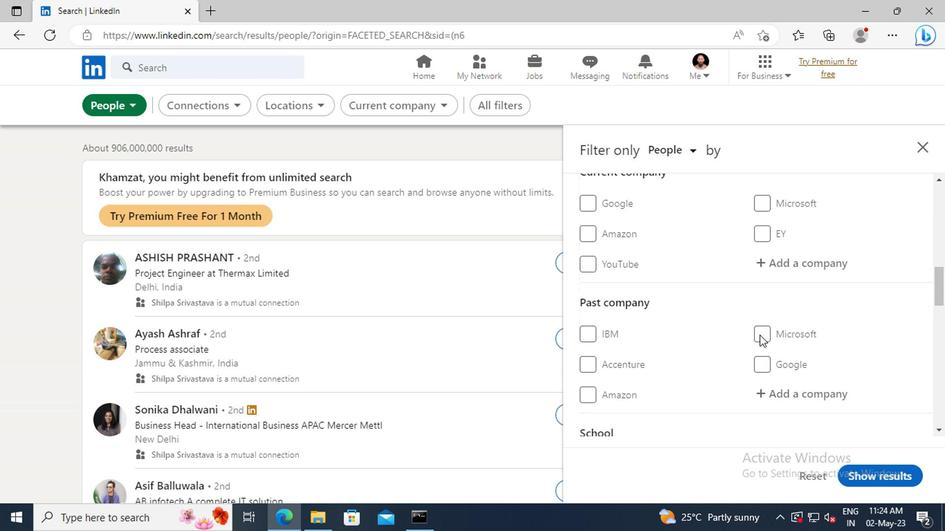 
Action: Mouse moved to (760, 337)
Screenshot: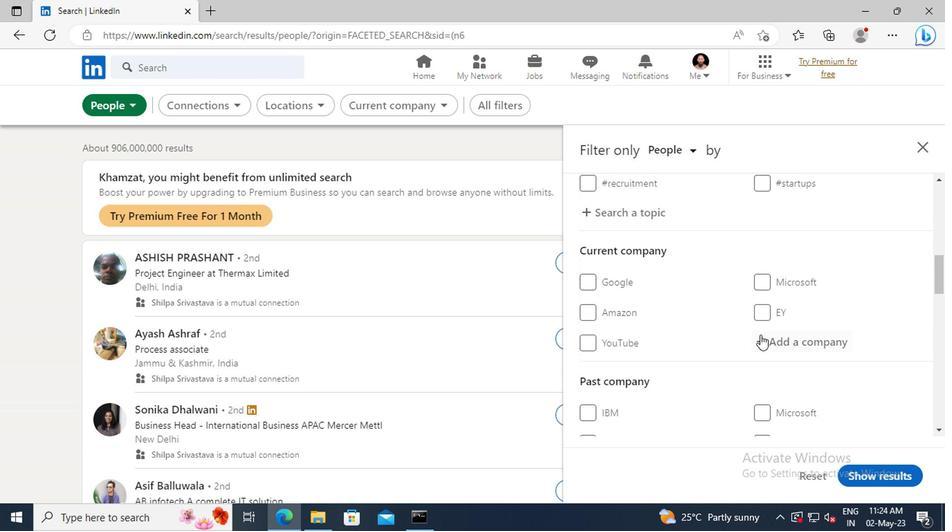 
Action: Mouse pressed left at (760, 337)
Screenshot: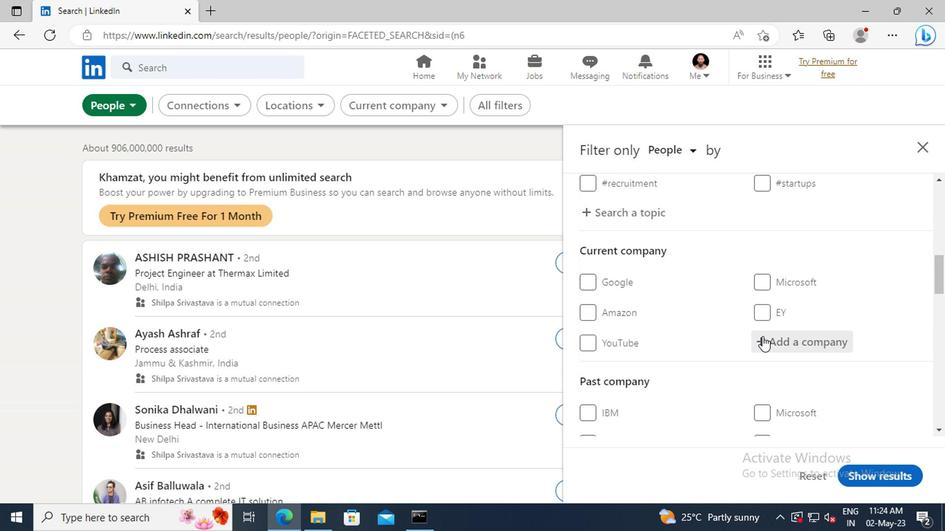 
Action: Key pressed <Key.shift>DUNZO
Screenshot: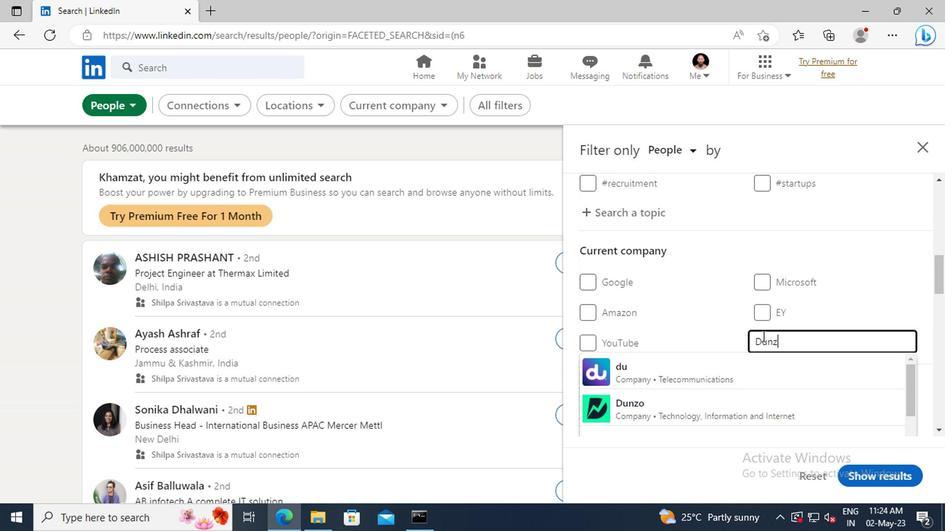 
Action: Mouse moved to (762, 363)
Screenshot: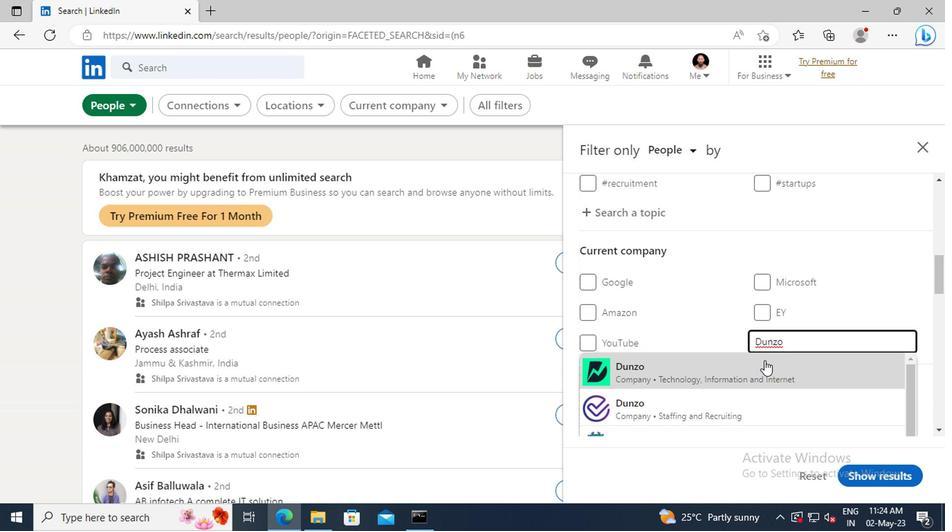 
Action: Mouse pressed left at (762, 363)
Screenshot: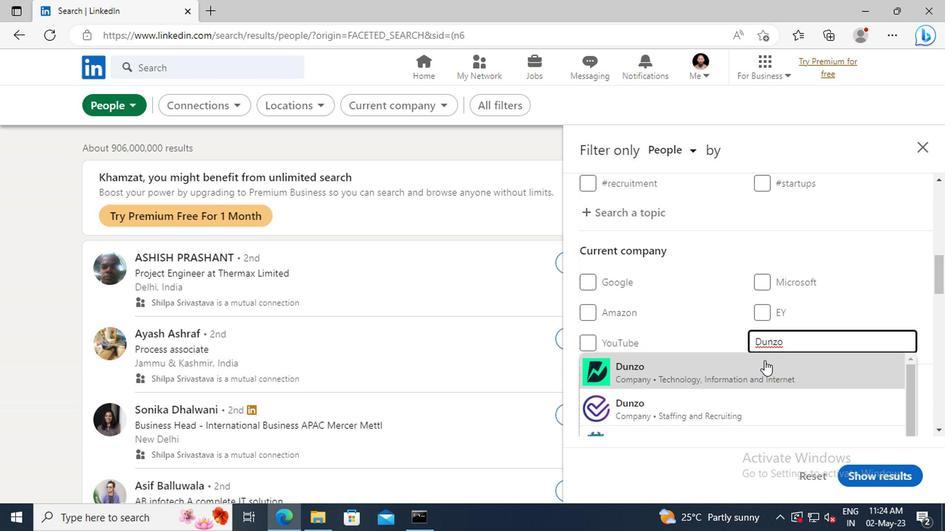 
Action: Mouse scrolled (762, 362) with delta (0, 0)
Screenshot: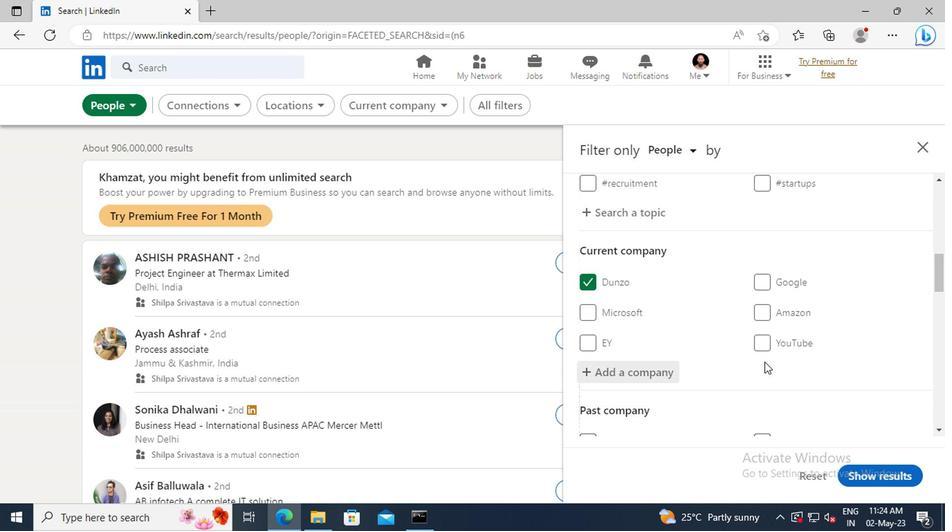 
Action: Mouse scrolled (762, 362) with delta (0, 0)
Screenshot: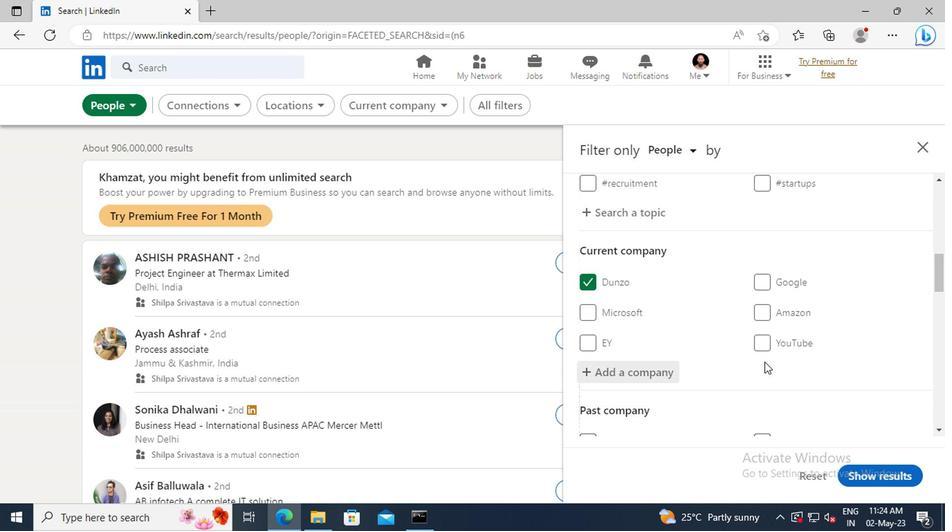 
Action: Mouse scrolled (762, 362) with delta (0, 0)
Screenshot: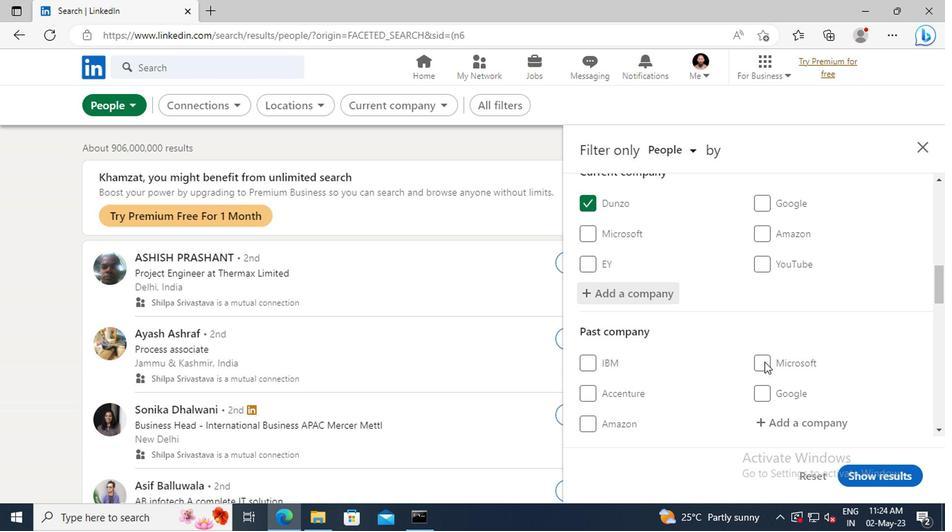 
Action: Mouse scrolled (762, 362) with delta (0, 0)
Screenshot: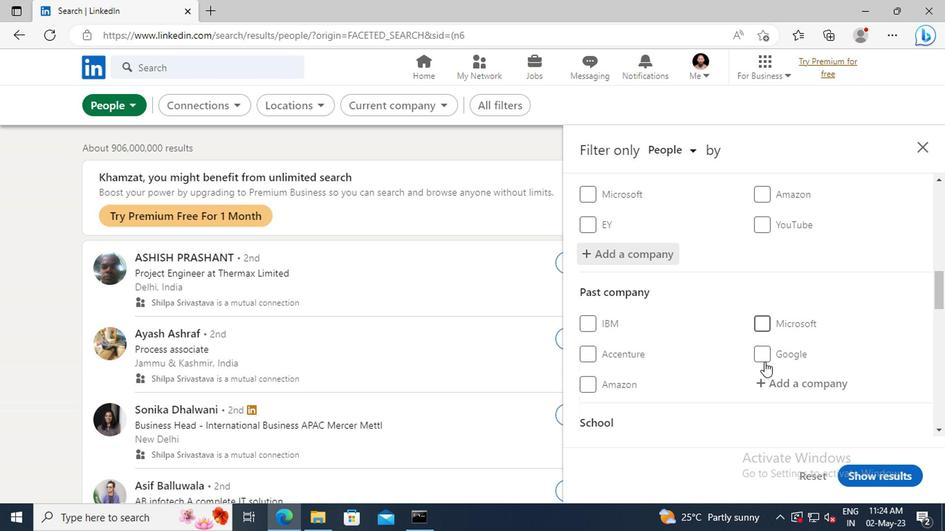 
Action: Mouse scrolled (762, 362) with delta (0, 0)
Screenshot: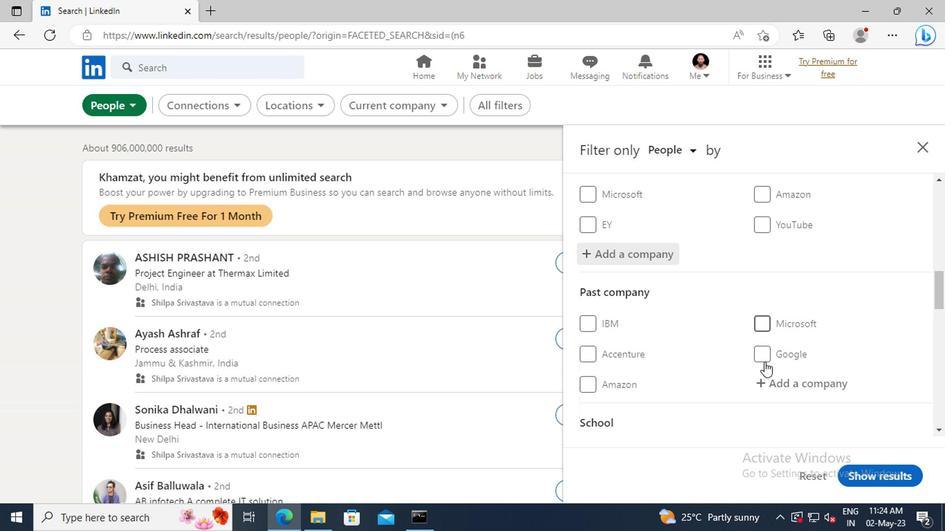 
Action: Mouse scrolled (762, 362) with delta (0, 0)
Screenshot: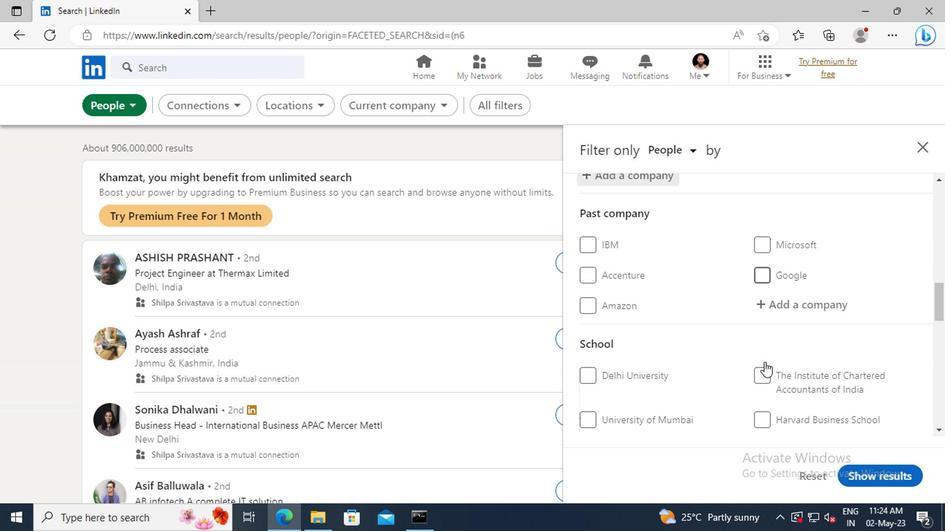 
Action: Mouse scrolled (762, 362) with delta (0, 0)
Screenshot: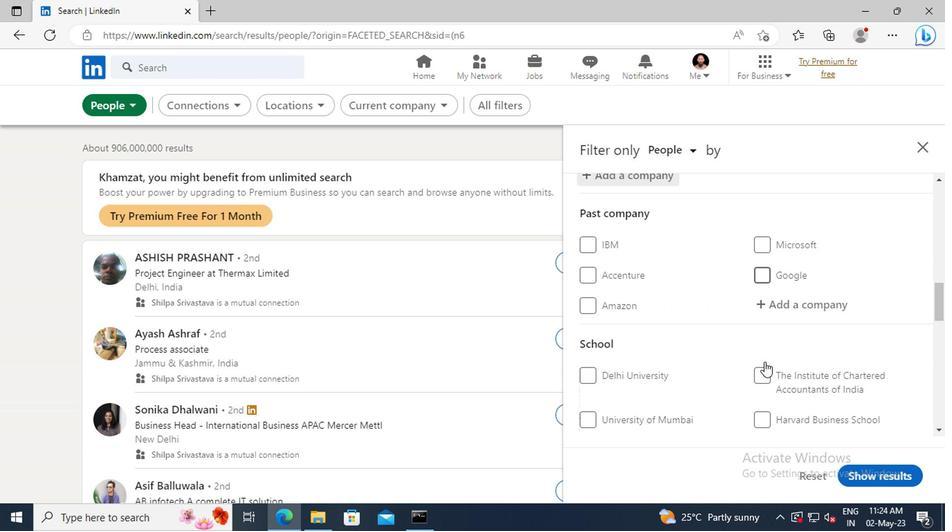 
Action: Mouse moved to (765, 369)
Screenshot: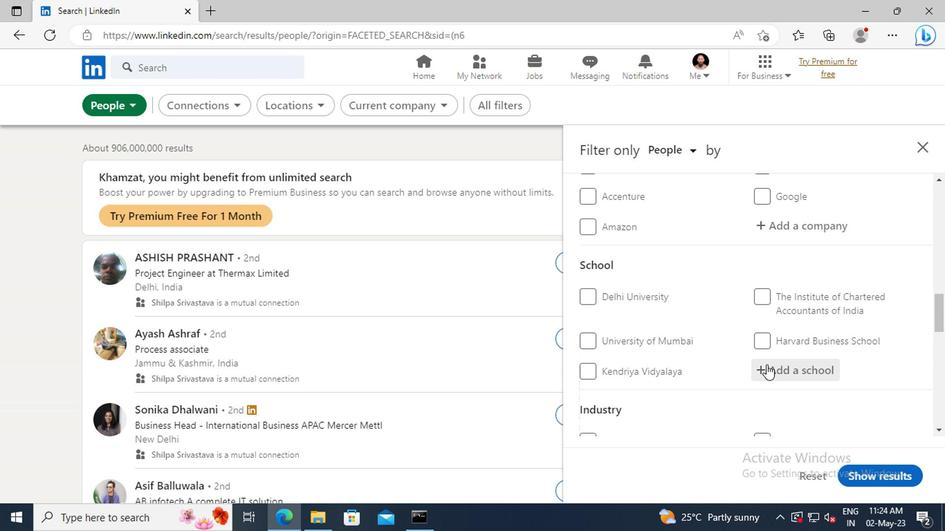 
Action: Mouse pressed left at (765, 369)
Screenshot: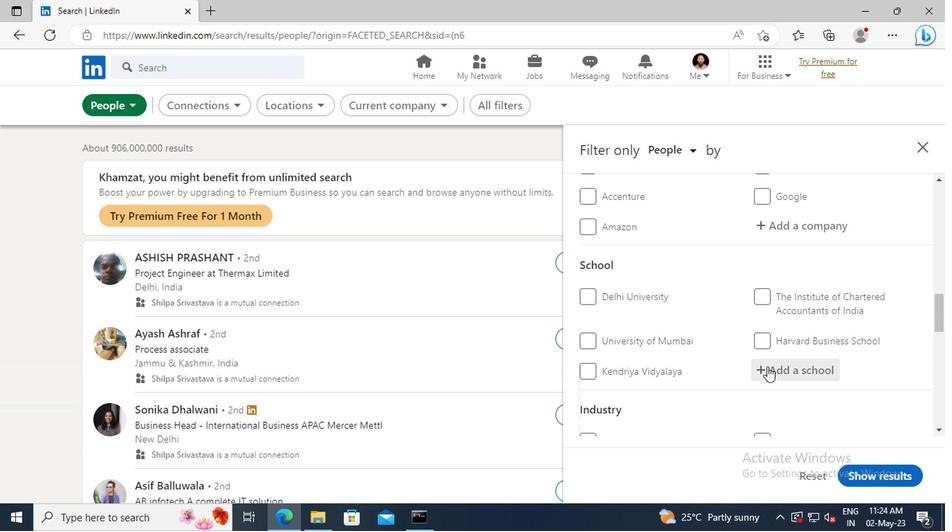 
Action: Key pressed <Key.shift>G<Key.shift>M<Key.space><Key.shift>INST
Screenshot: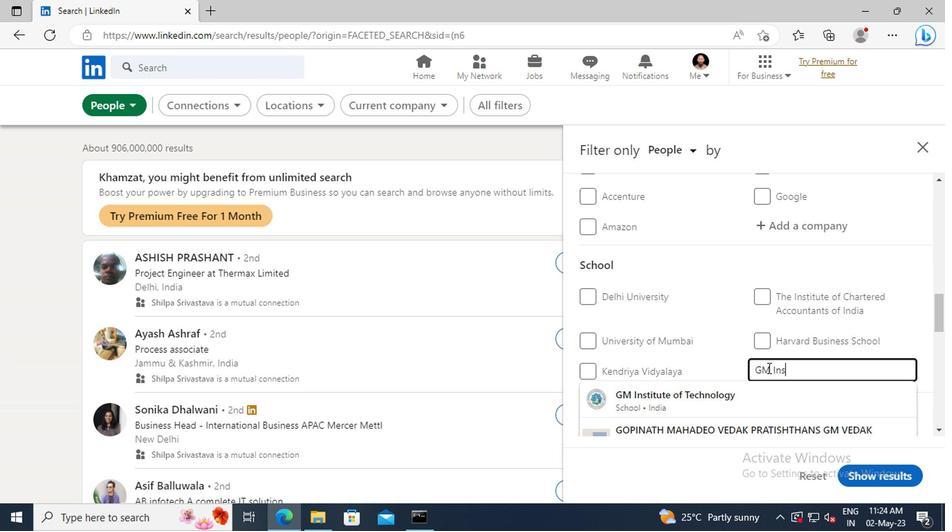 
Action: Mouse moved to (765, 394)
Screenshot: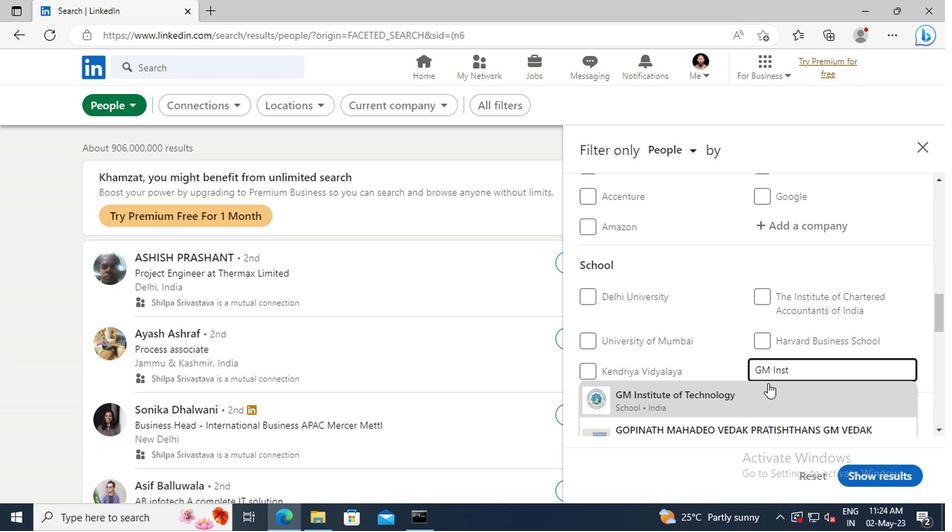 
Action: Mouse pressed left at (765, 394)
Screenshot: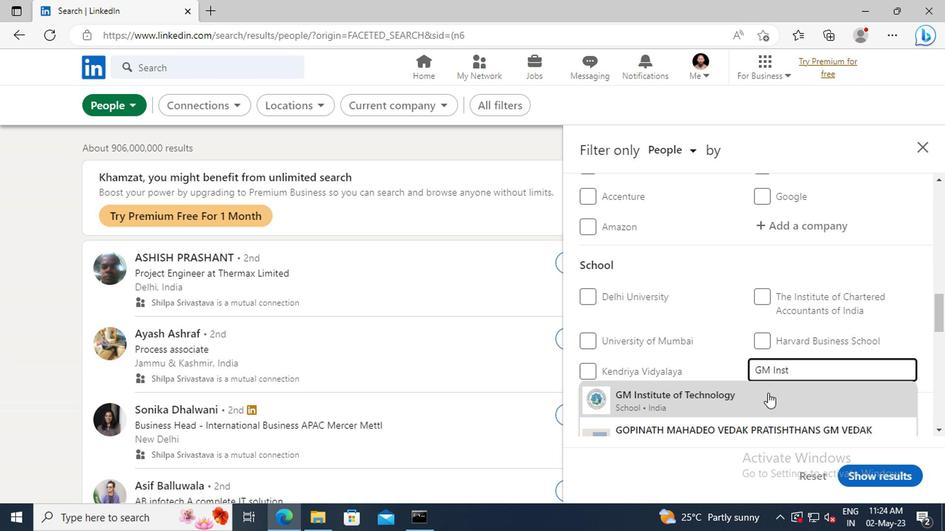 
Action: Mouse scrolled (765, 393) with delta (0, 0)
Screenshot: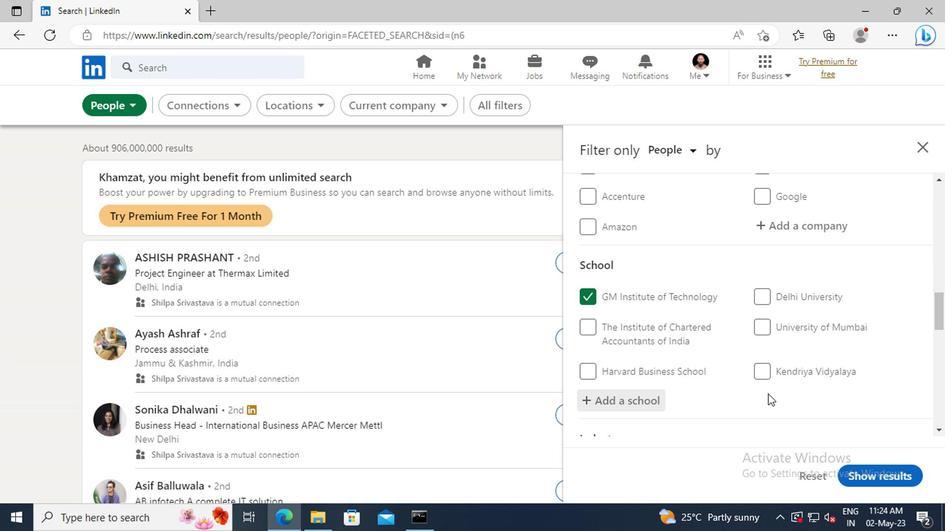 
Action: Mouse scrolled (765, 393) with delta (0, 0)
Screenshot: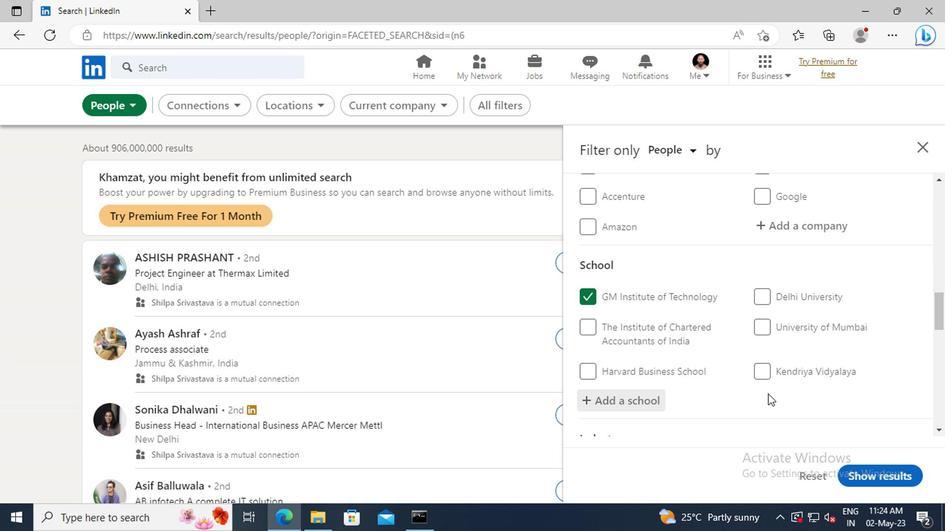 
Action: Mouse moved to (755, 344)
Screenshot: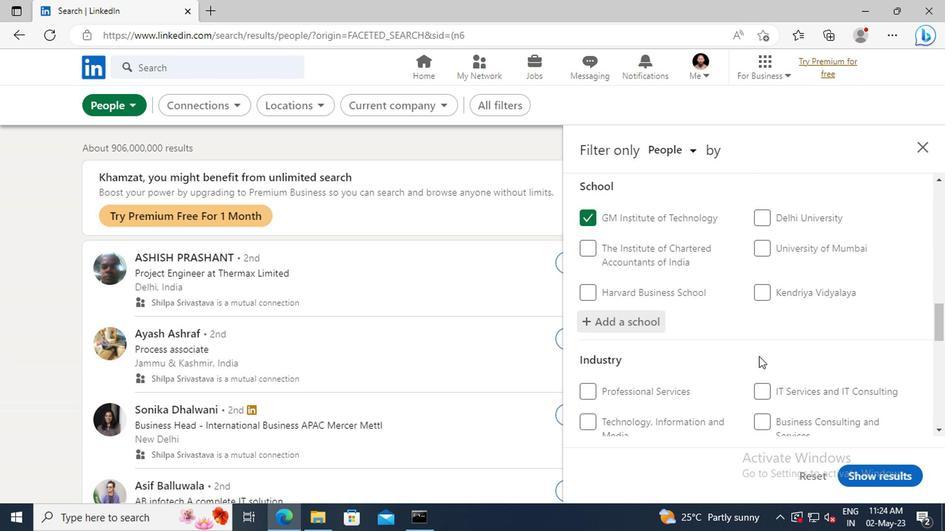 
Action: Mouse scrolled (755, 343) with delta (0, 0)
Screenshot: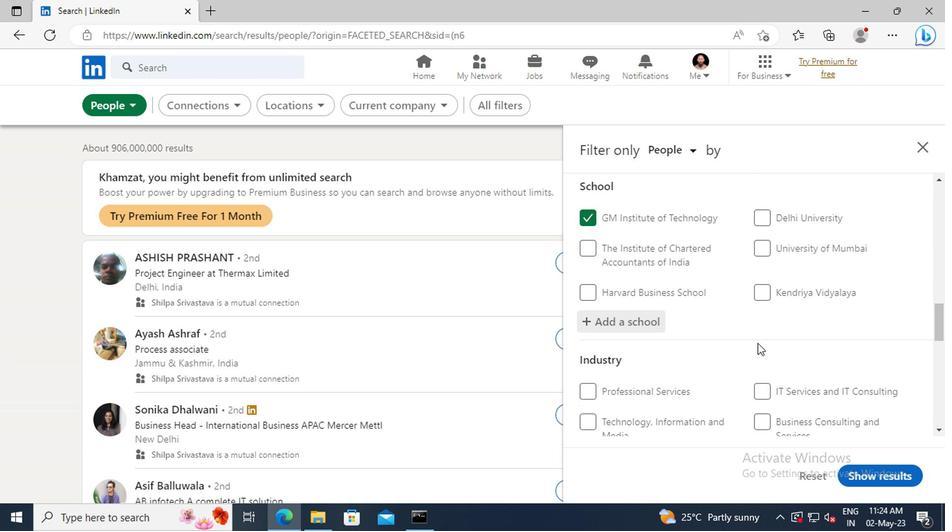 
Action: Mouse moved to (742, 306)
Screenshot: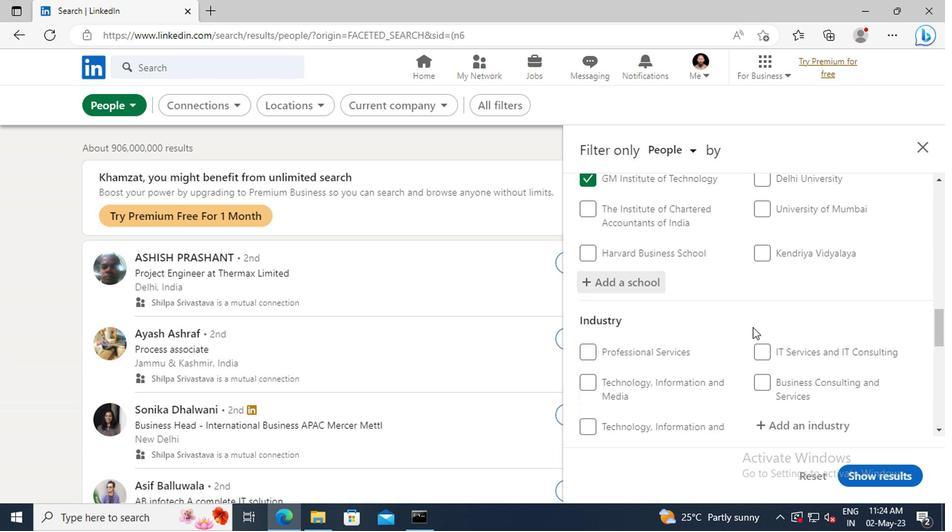 
Action: Mouse scrolled (742, 306) with delta (0, 0)
Screenshot: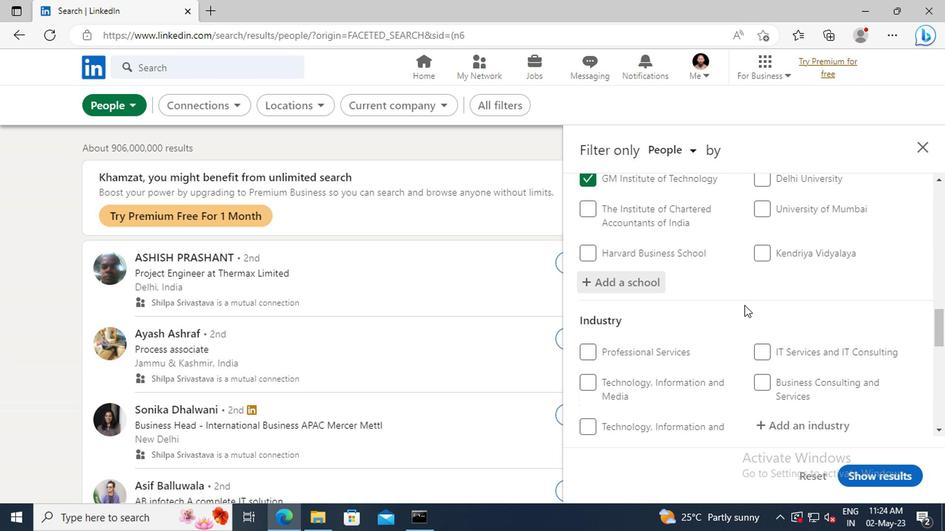 
Action: Mouse scrolled (742, 306) with delta (0, 0)
Screenshot: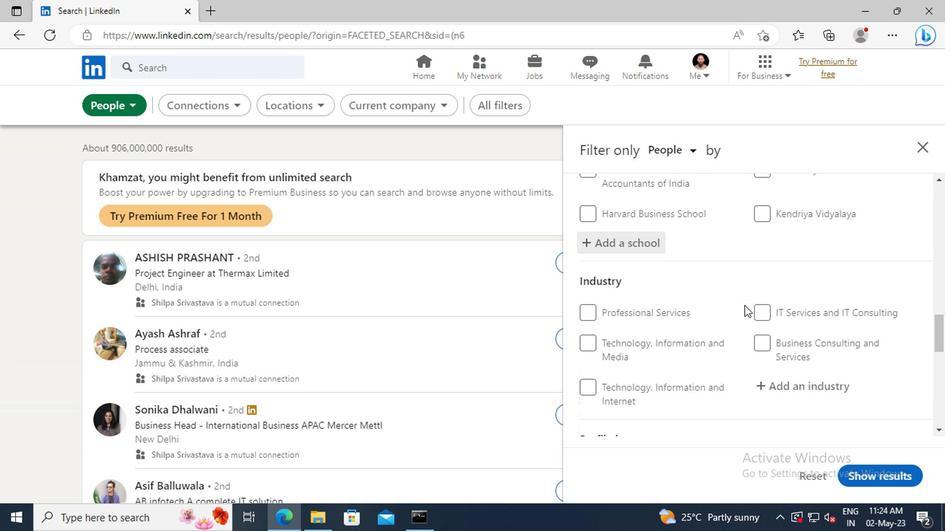 
Action: Mouse scrolled (742, 306) with delta (0, 0)
Screenshot: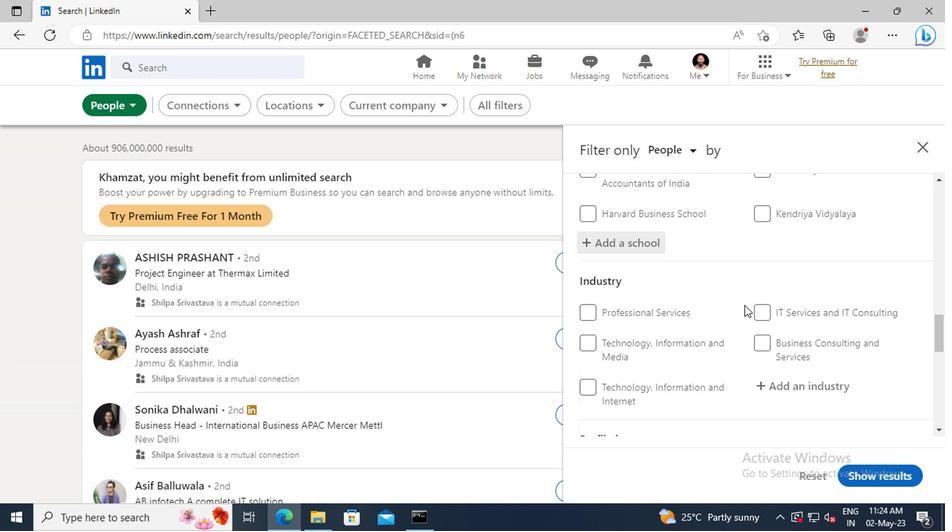 
Action: Mouse moved to (763, 308)
Screenshot: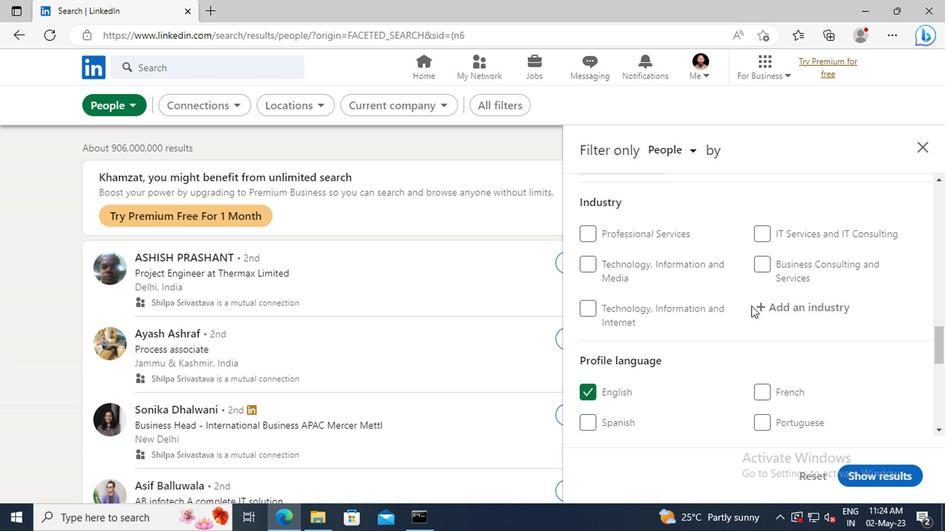 
Action: Mouse pressed left at (763, 308)
Screenshot: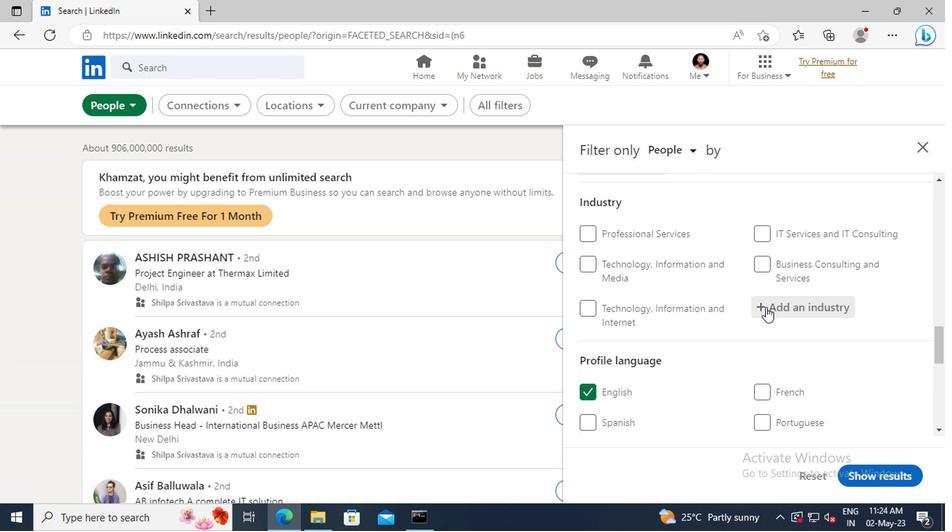 
Action: Key pressed <Key.shift>HOME<Key.space><Key.shift>HEA
Screenshot: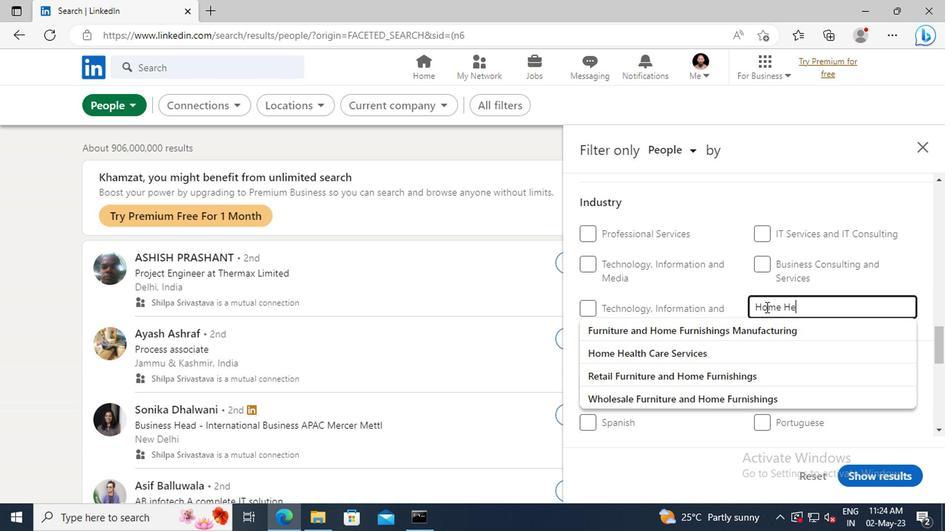 
Action: Mouse moved to (764, 328)
Screenshot: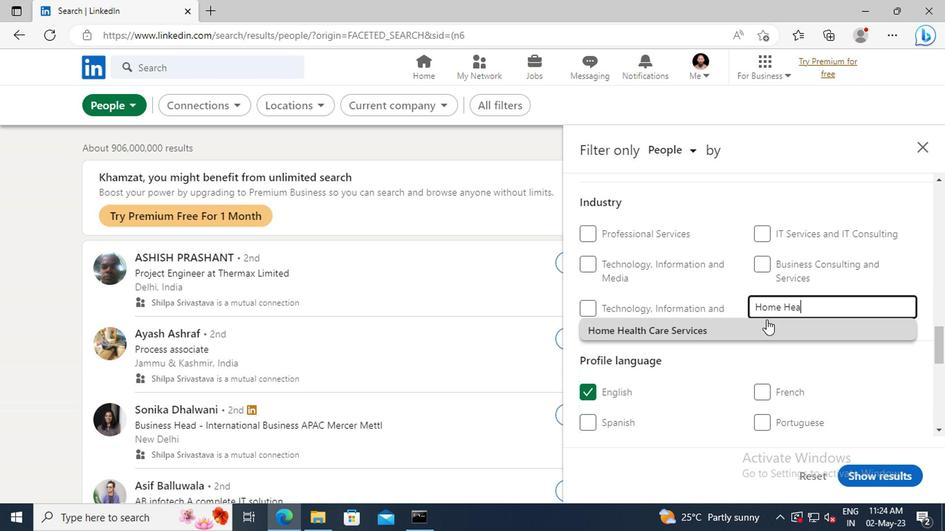 
Action: Mouse pressed left at (764, 328)
Screenshot: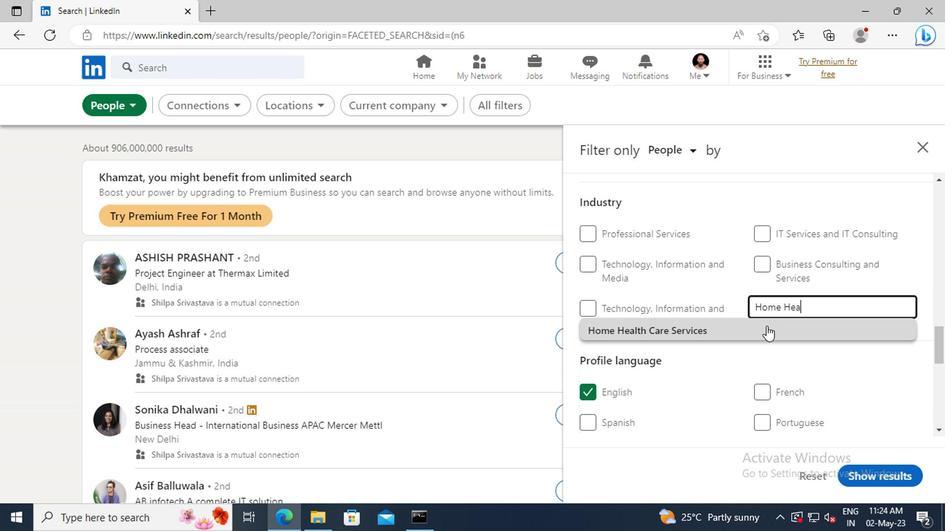 
Action: Mouse scrolled (764, 327) with delta (0, 0)
Screenshot: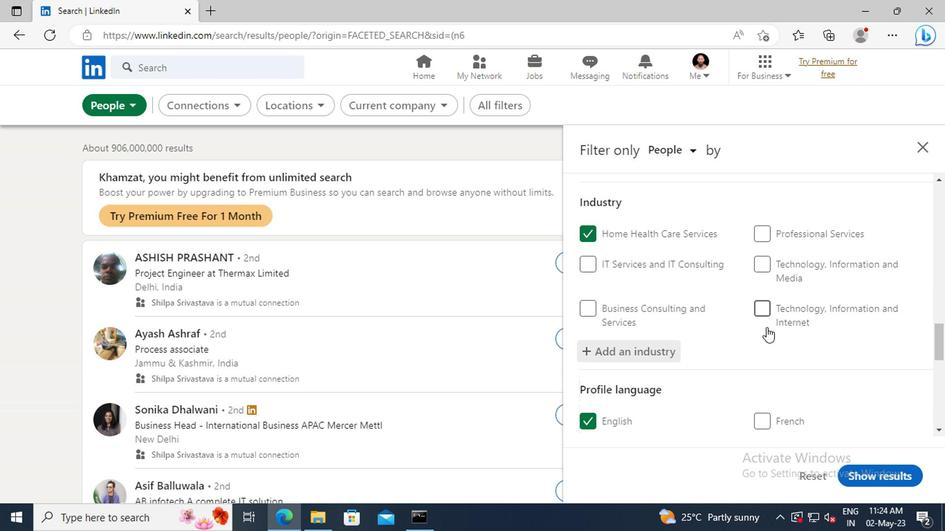 
Action: Mouse scrolled (764, 327) with delta (0, 0)
Screenshot: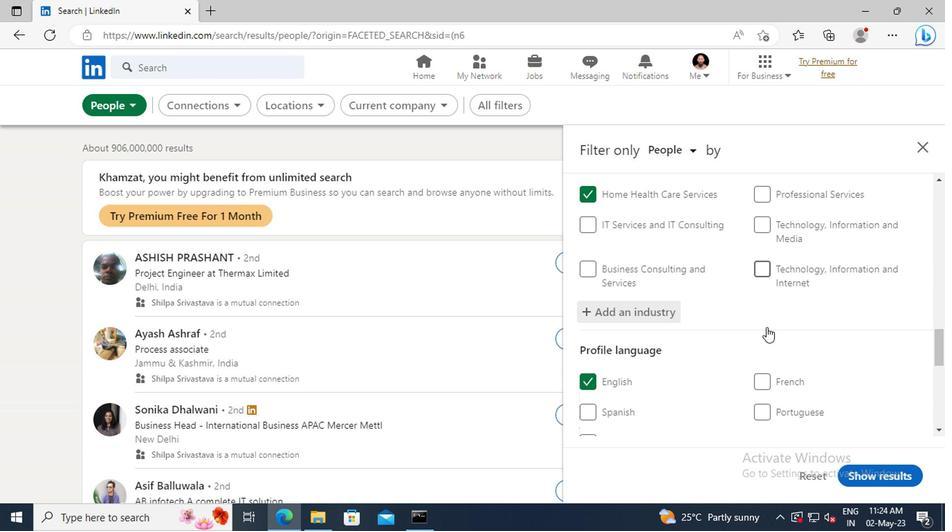 
Action: Mouse scrolled (764, 327) with delta (0, 0)
Screenshot: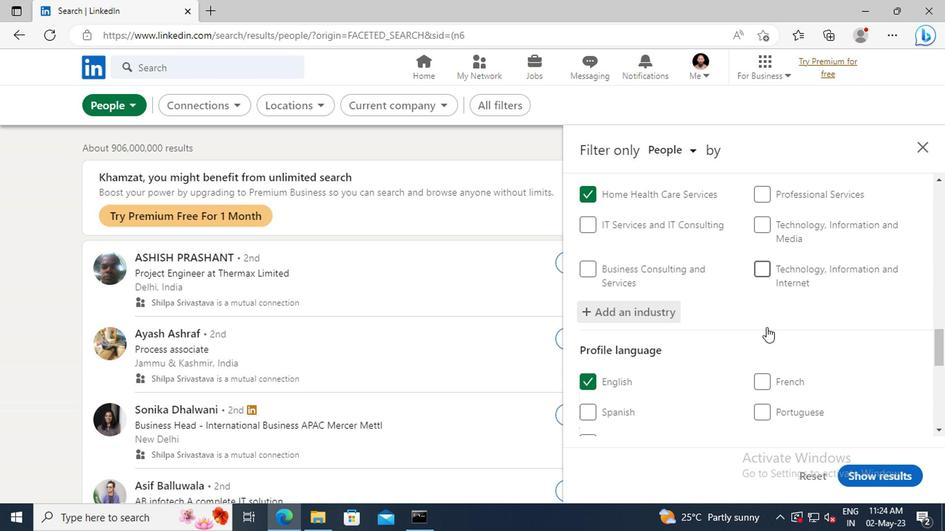 
Action: Mouse moved to (760, 315)
Screenshot: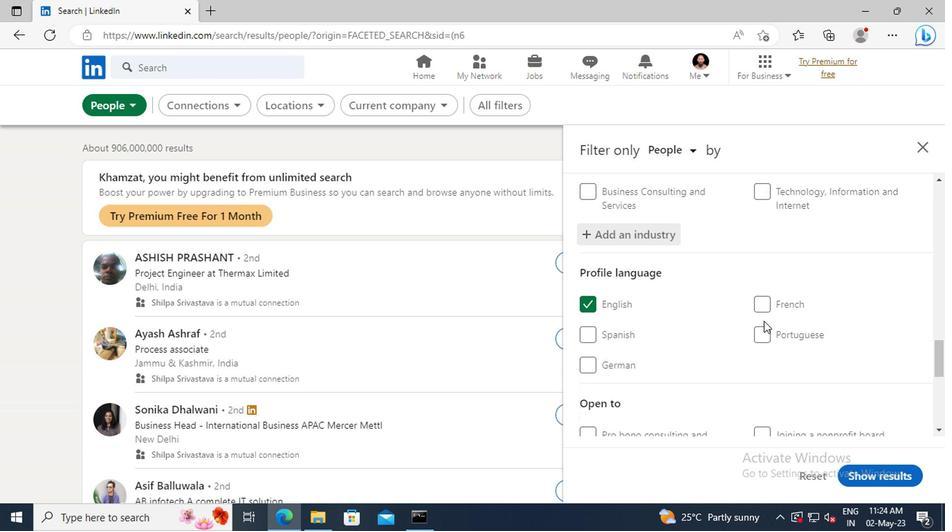 
Action: Mouse scrolled (760, 314) with delta (0, 0)
Screenshot: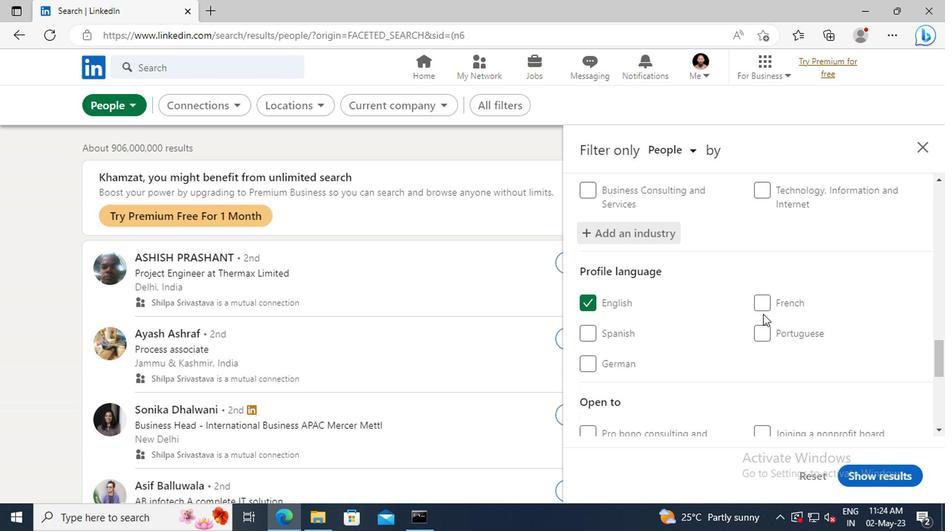 
Action: Mouse scrolled (760, 314) with delta (0, 0)
Screenshot: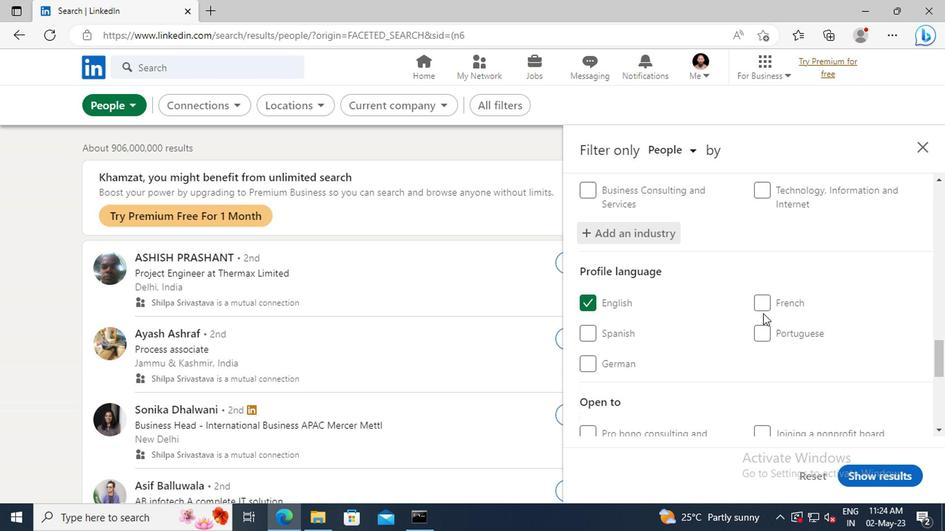 
Action: Mouse scrolled (760, 314) with delta (0, 0)
Screenshot: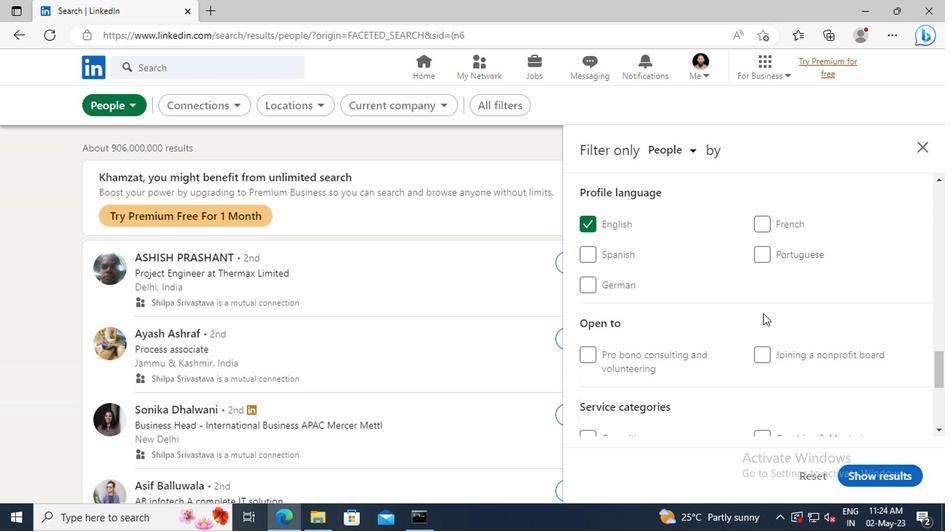
Action: Mouse scrolled (760, 314) with delta (0, 0)
Screenshot: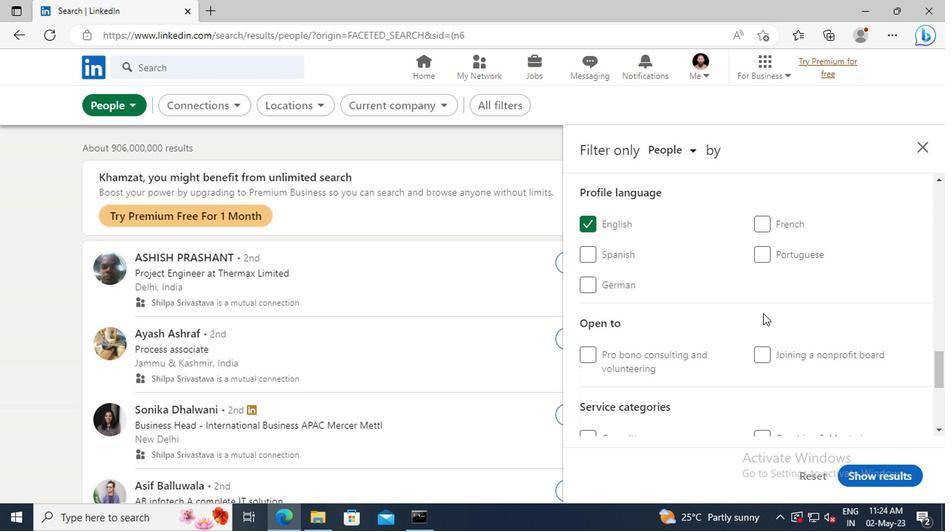 
Action: Mouse scrolled (760, 314) with delta (0, 0)
Screenshot: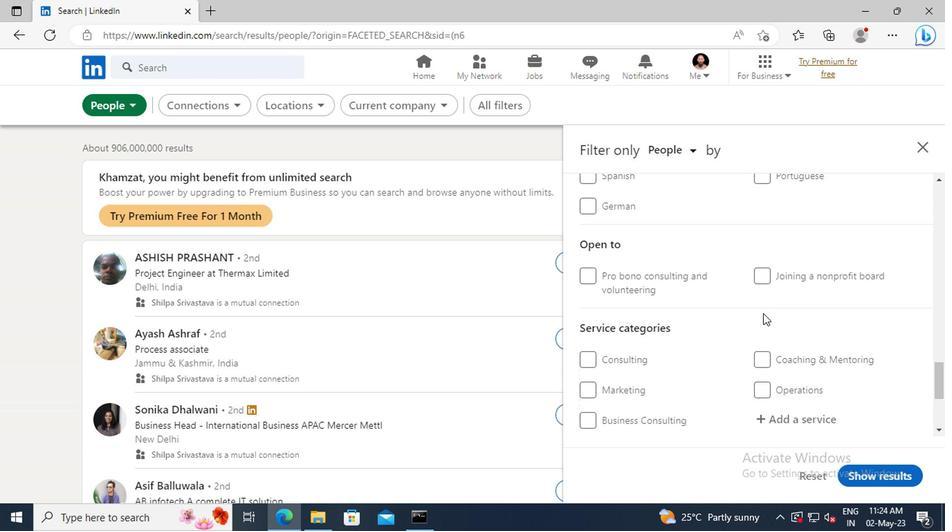 
Action: Mouse scrolled (760, 314) with delta (0, 0)
Screenshot: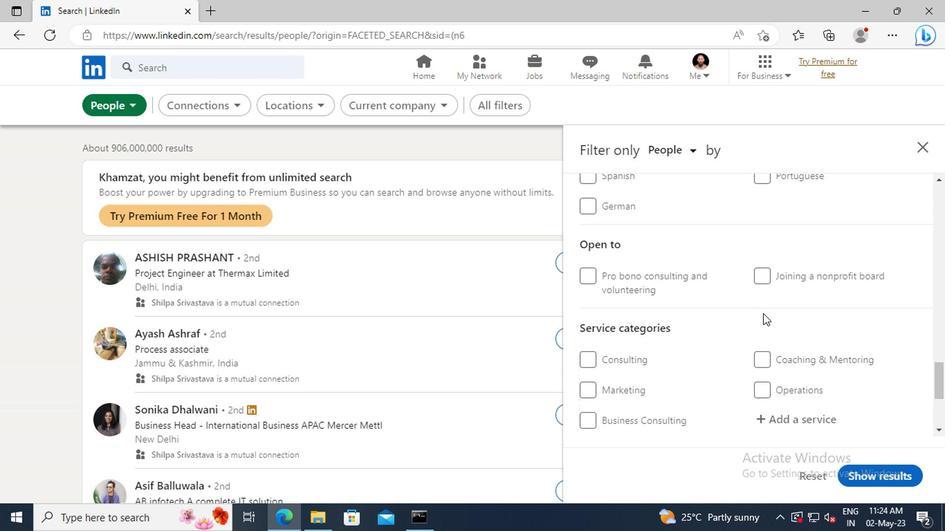 
Action: Mouse moved to (763, 343)
Screenshot: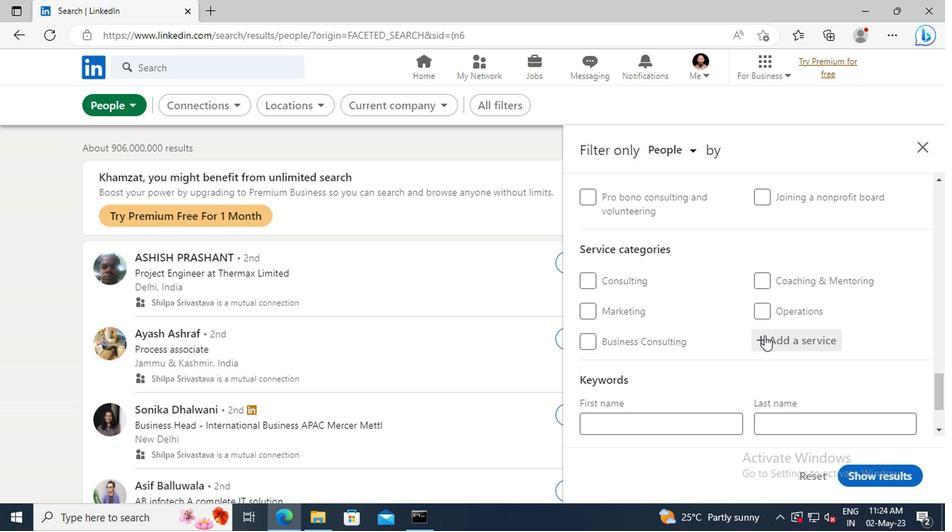 
Action: Mouse pressed left at (763, 343)
Screenshot: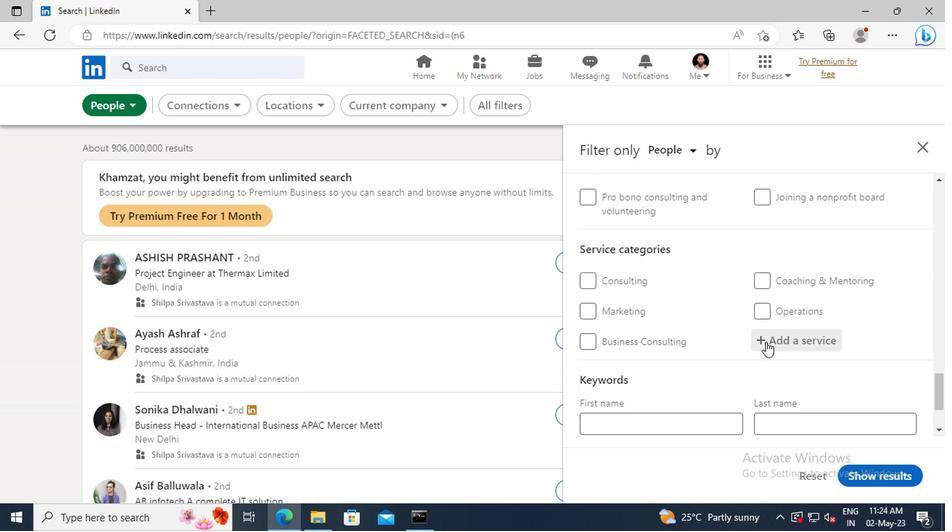 
Action: Key pressed <Key.shift>LOANS
Screenshot: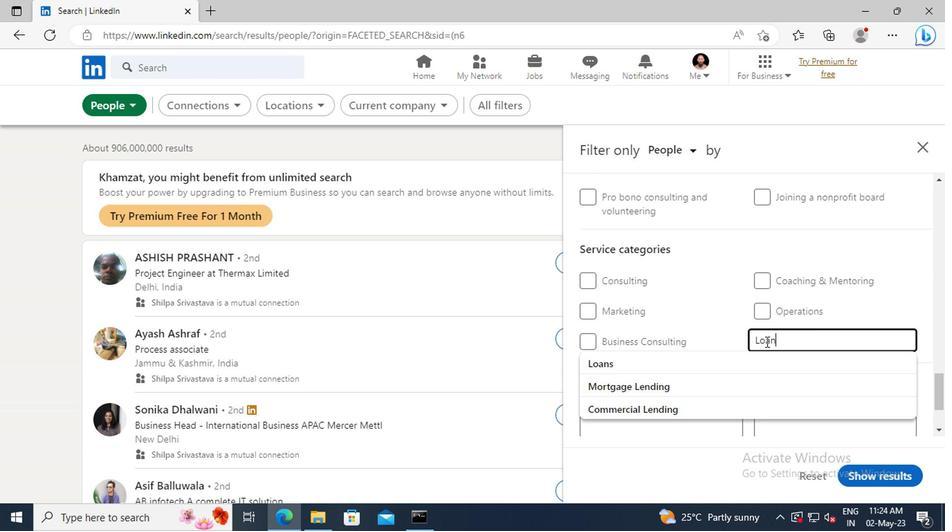 
Action: Mouse moved to (764, 362)
Screenshot: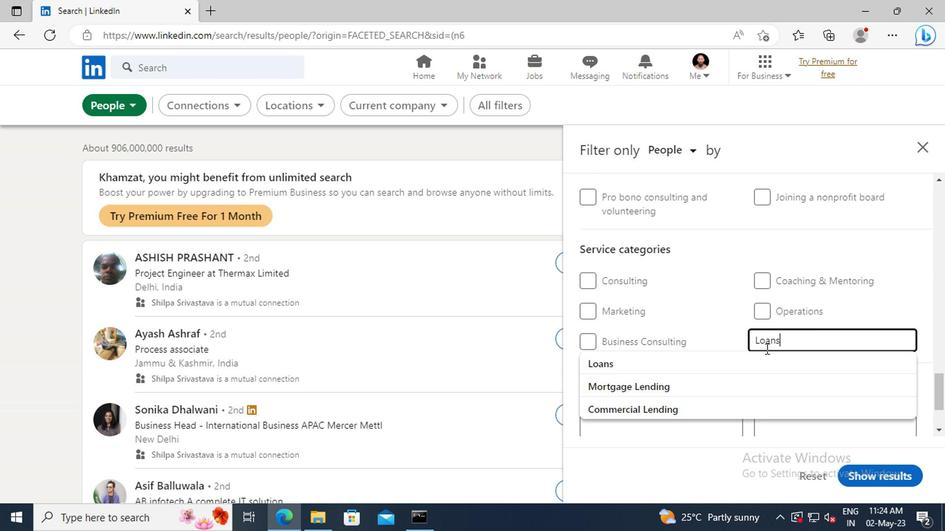 
Action: Mouse pressed left at (764, 362)
Screenshot: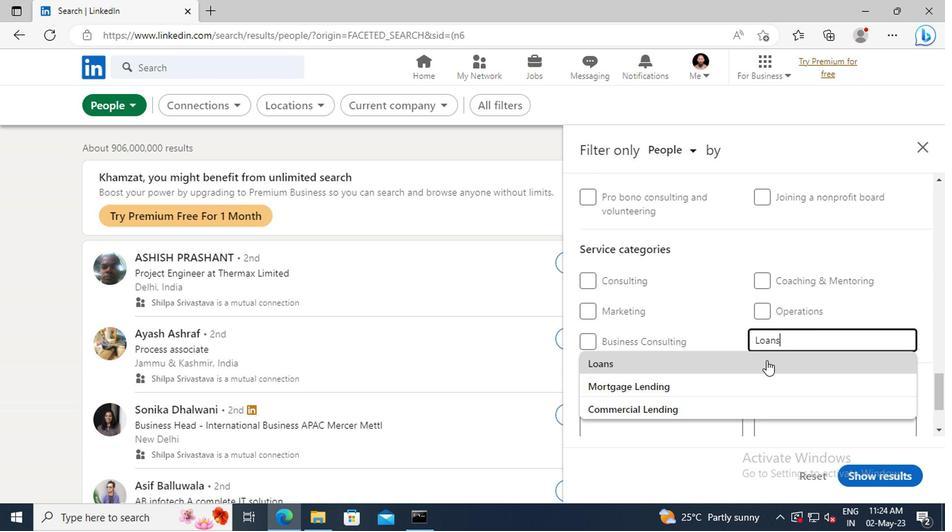 
Action: Mouse moved to (764, 363)
Screenshot: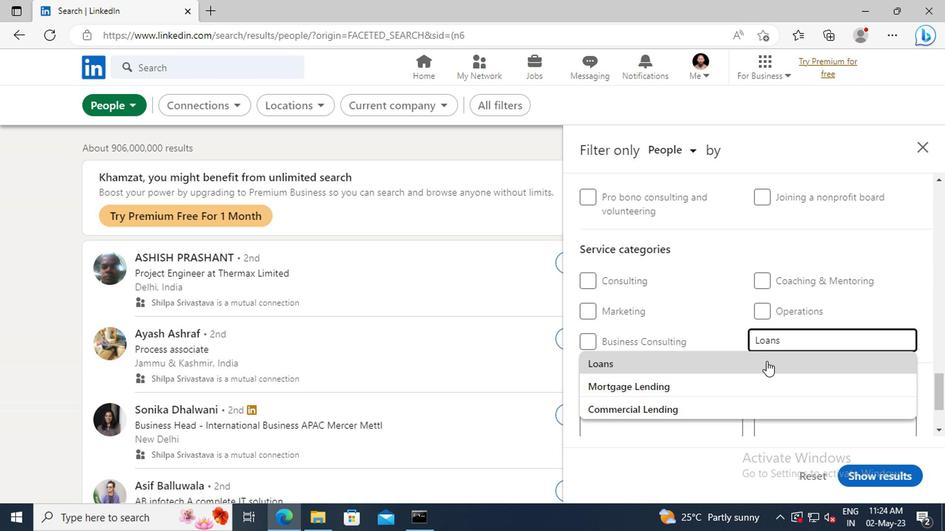 
Action: Mouse scrolled (764, 362) with delta (0, 0)
Screenshot: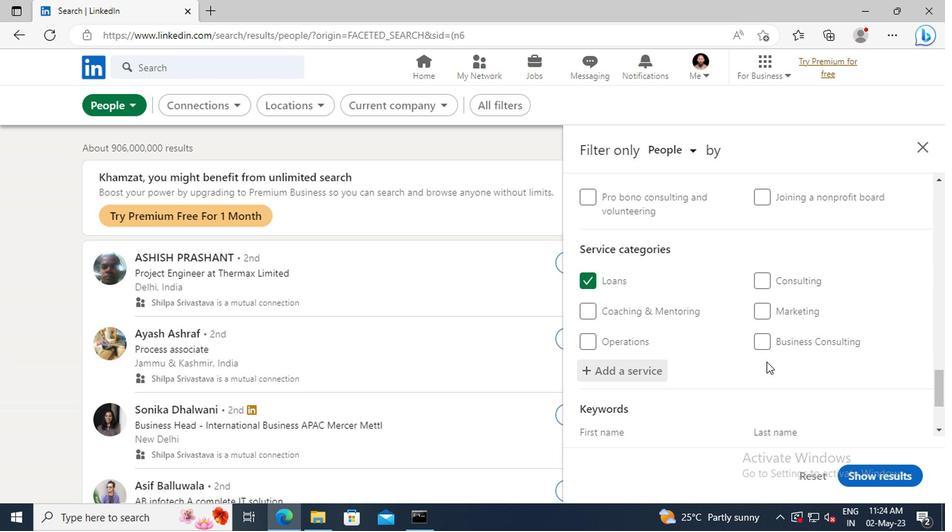 
Action: Mouse scrolled (764, 362) with delta (0, 0)
Screenshot: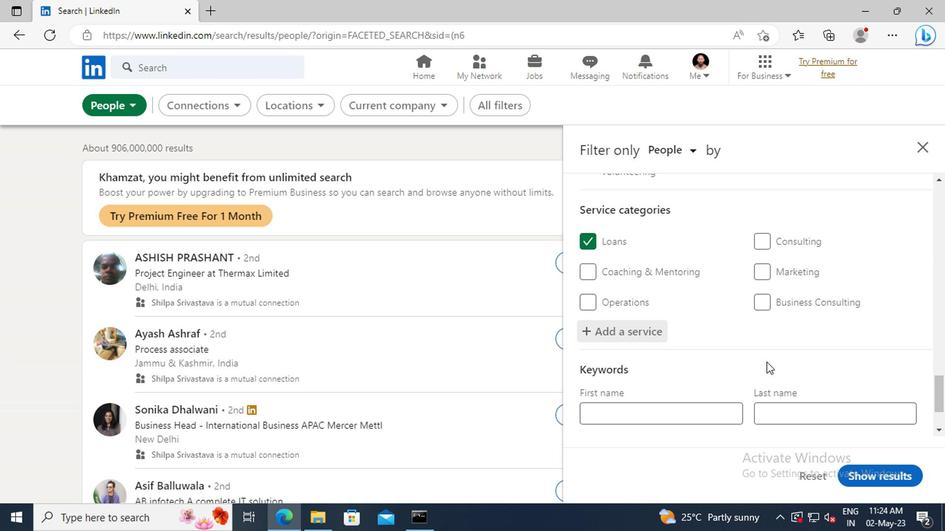 
Action: Mouse scrolled (764, 362) with delta (0, 0)
Screenshot: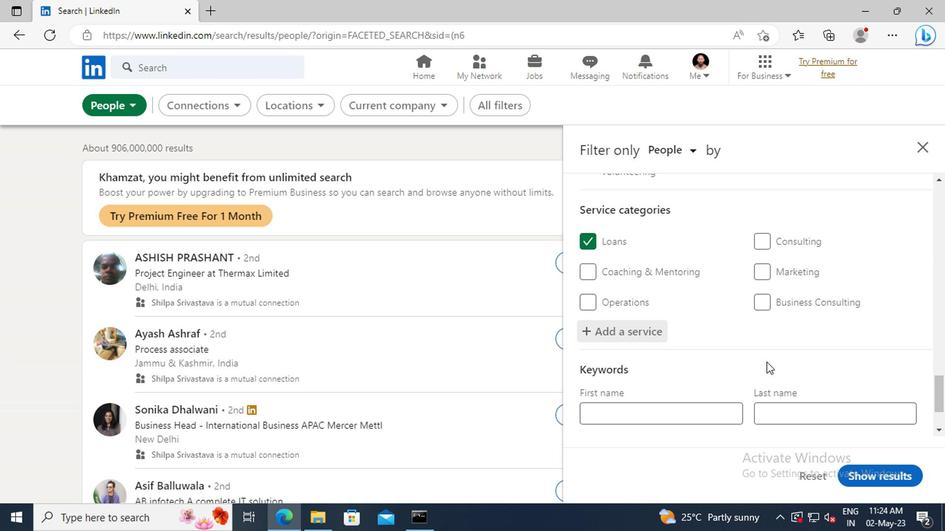 
Action: Mouse scrolled (764, 362) with delta (0, 0)
Screenshot: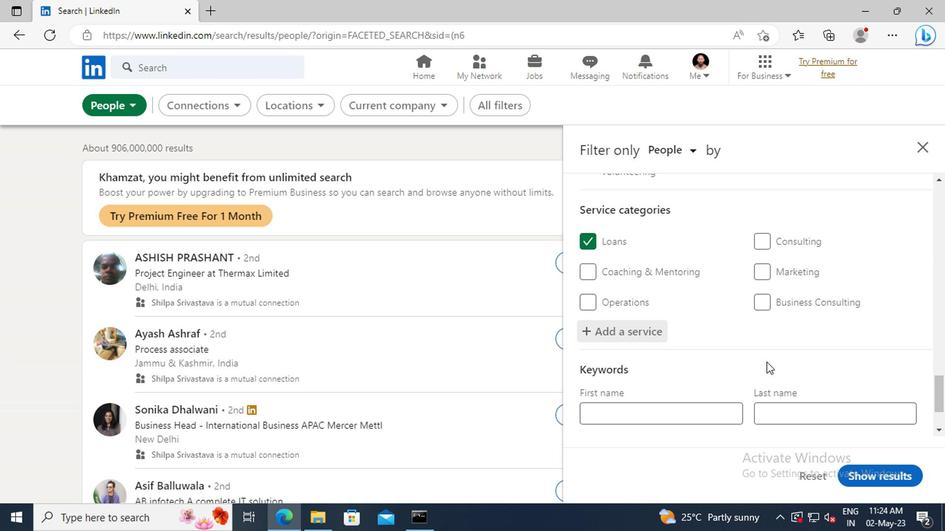 
Action: Mouse moved to (630, 374)
Screenshot: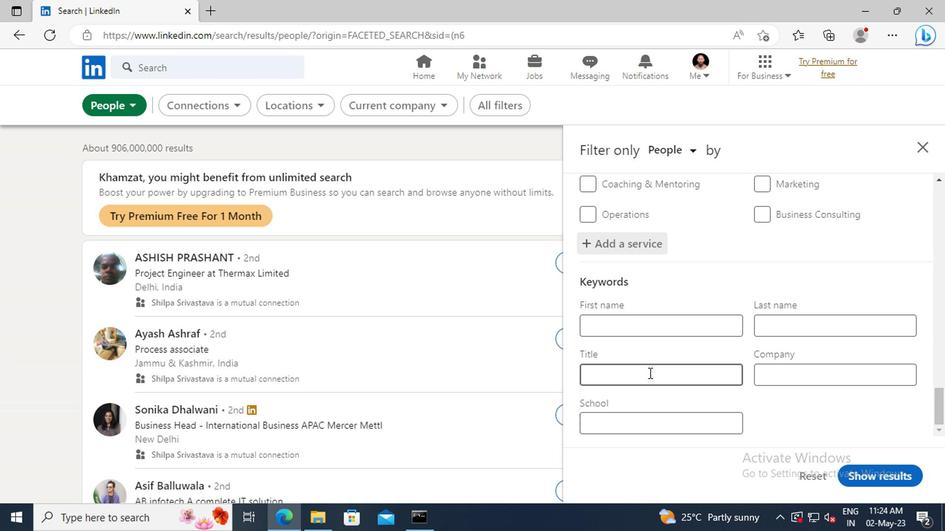 
Action: Mouse pressed left at (630, 374)
Screenshot: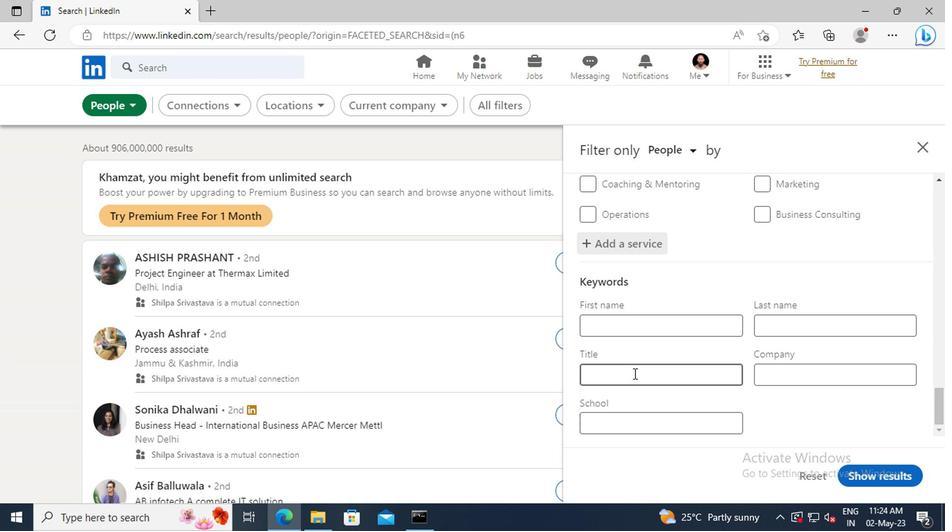 
Action: Key pressed <Key.shift>RECYCLABLES<Key.space><Key.shift>COLLECTOR<Key.enter>
Screenshot: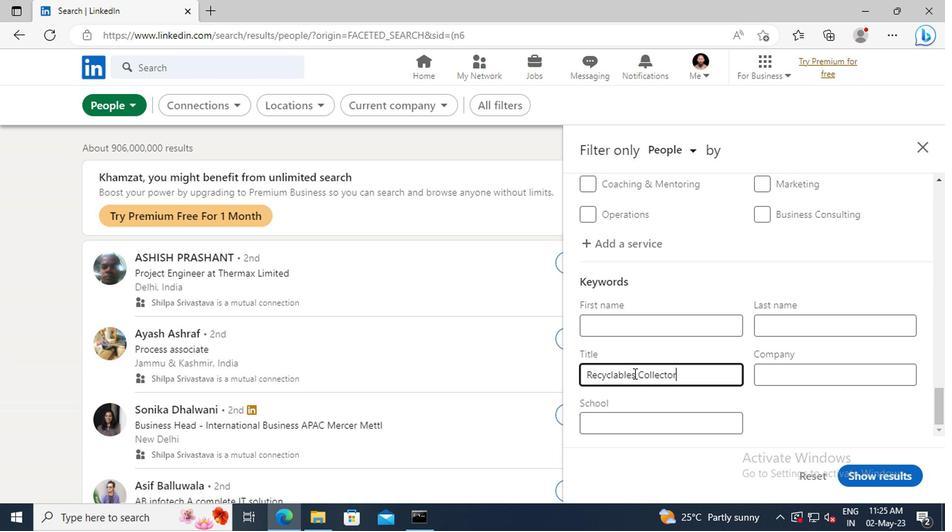 
Action: Mouse moved to (860, 478)
Screenshot: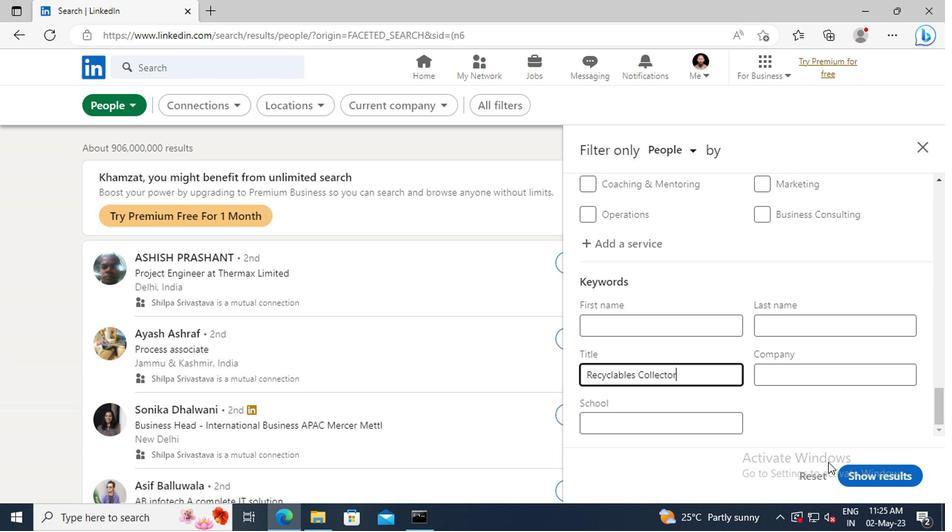 
Action: Mouse pressed left at (860, 478)
Screenshot: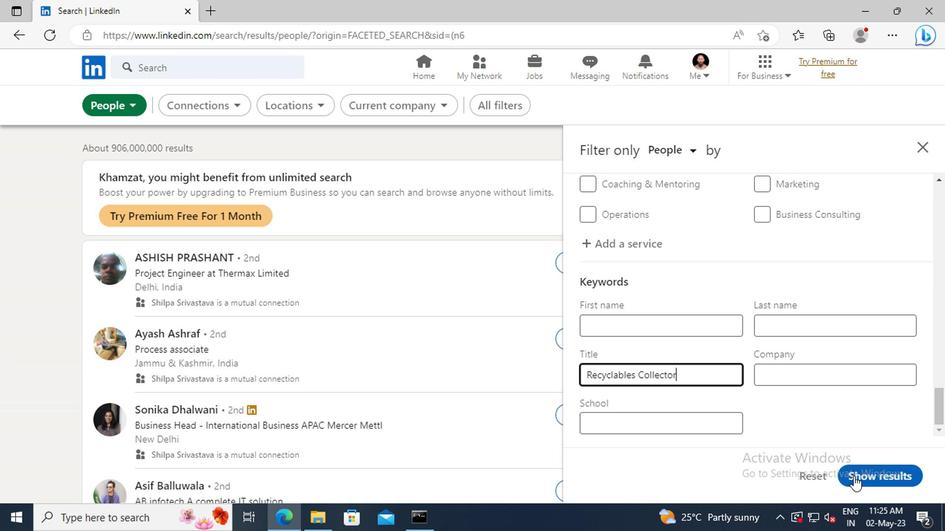 
